 Task: Add a signature George Carter containing With heartfelt thanks and best wishes, George Carter to email address softage.2@softage.net and add a label Makeup
Action: Mouse moved to (972, 73)
Screenshot: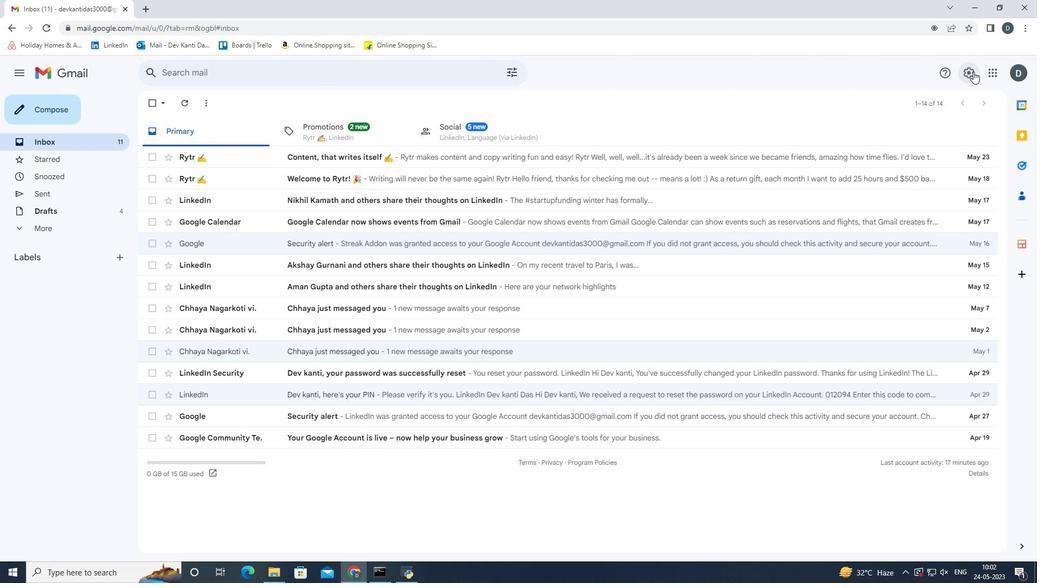 
Action: Mouse pressed left at (972, 73)
Screenshot: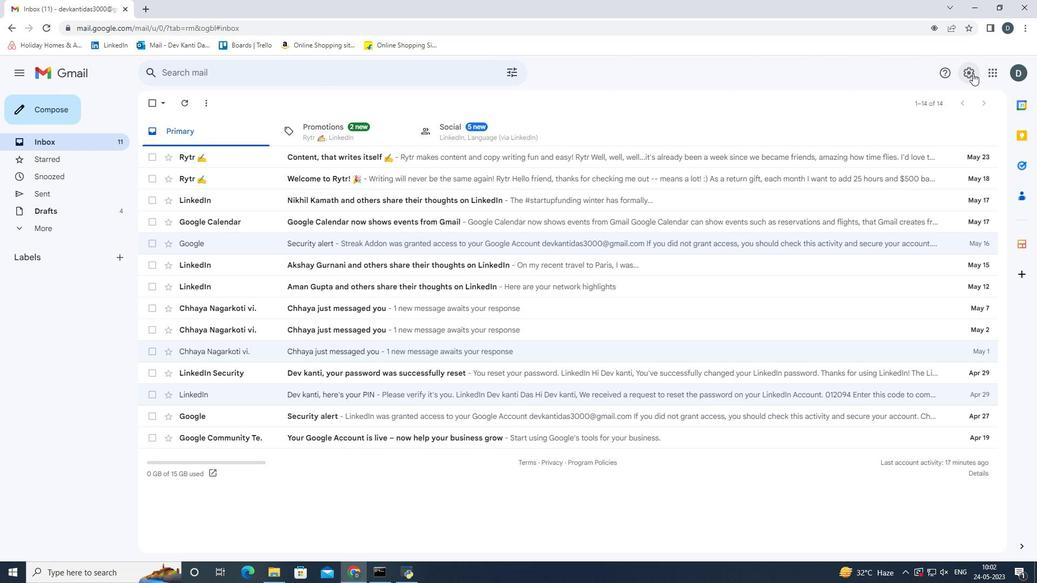 
Action: Mouse moved to (939, 131)
Screenshot: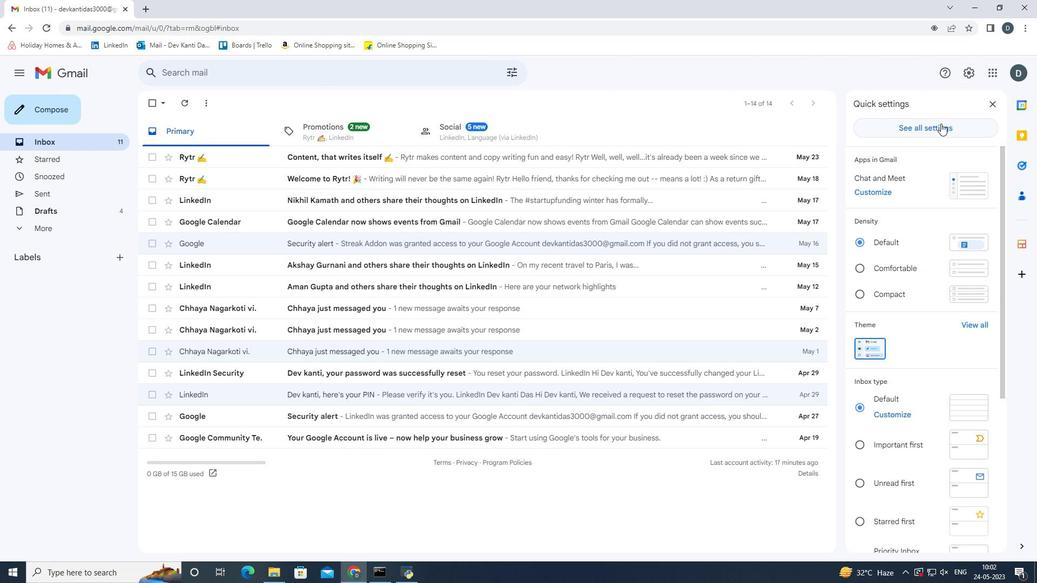 
Action: Mouse pressed left at (939, 131)
Screenshot: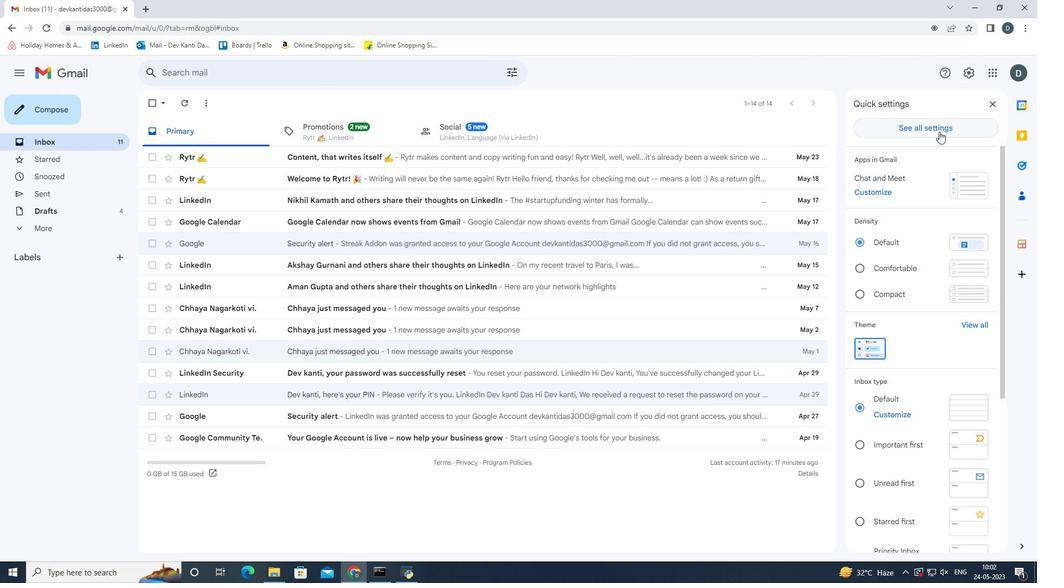 
Action: Mouse moved to (537, 419)
Screenshot: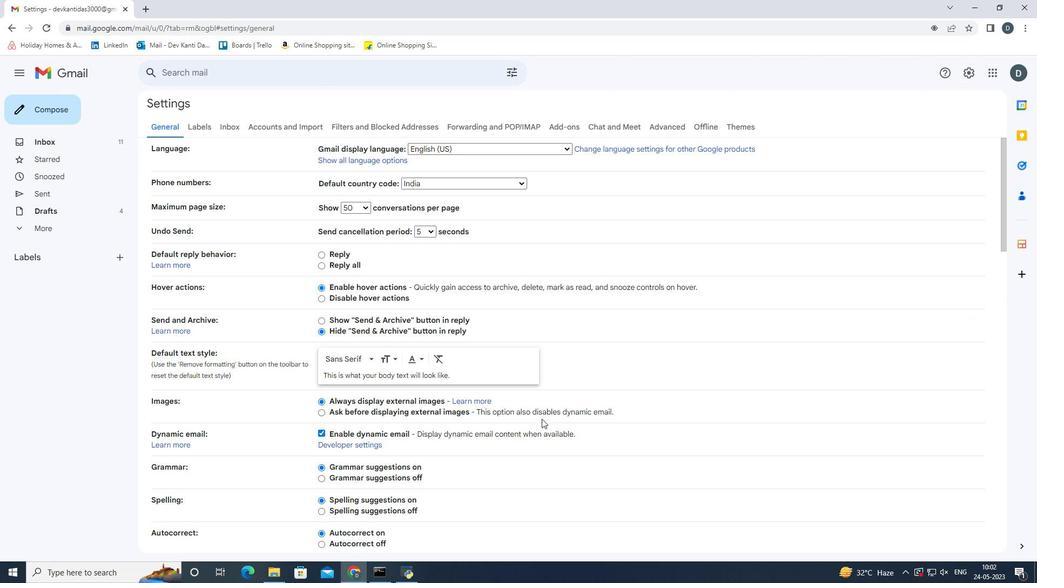 
Action: Mouse scrolled (537, 419) with delta (0, 0)
Screenshot: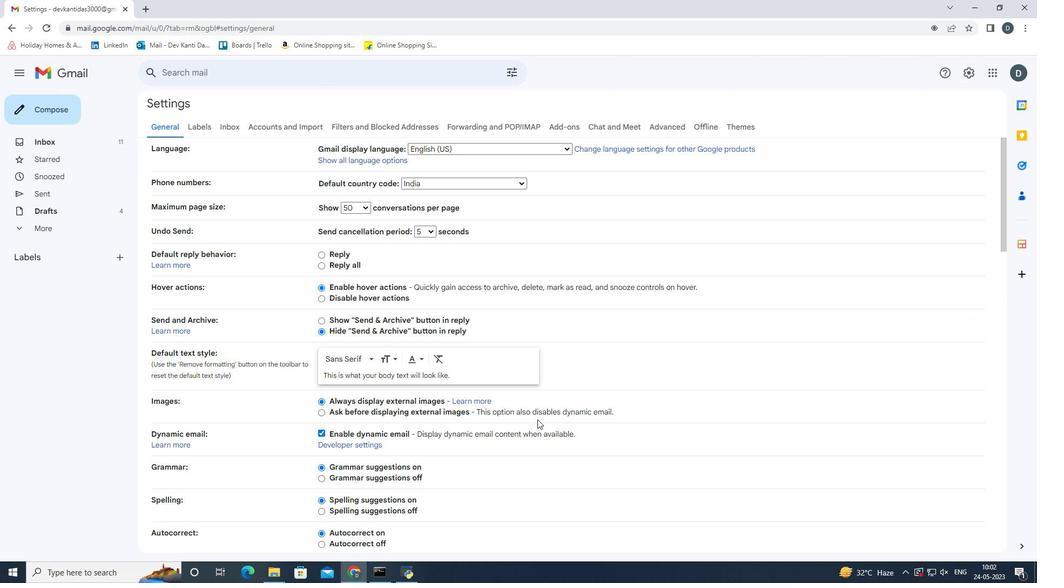 
Action: Mouse scrolled (537, 419) with delta (0, 0)
Screenshot: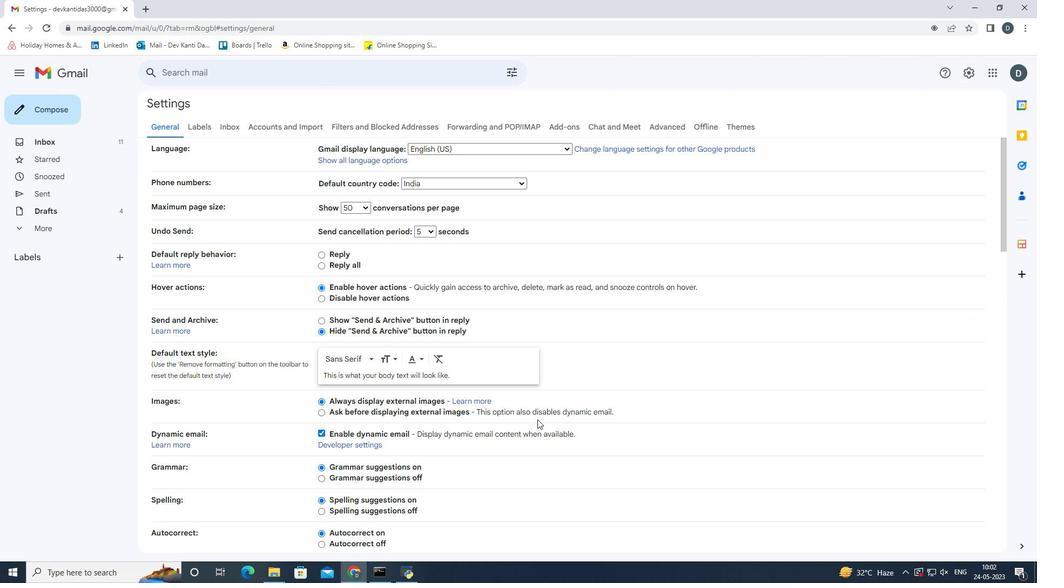 
Action: Mouse scrolled (537, 419) with delta (0, 0)
Screenshot: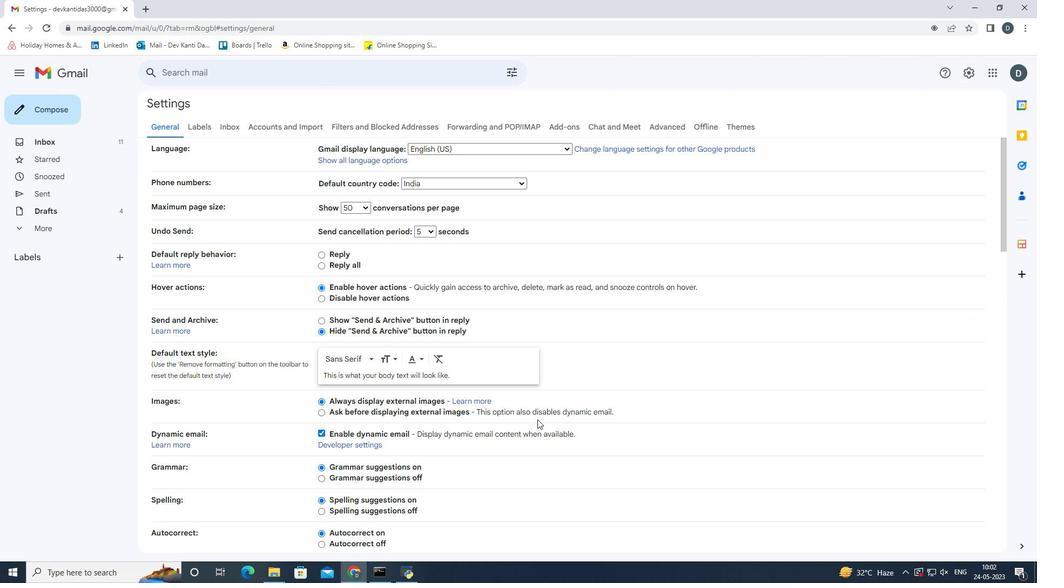 
Action: Mouse scrolled (537, 419) with delta (0, 0)
Screenshot: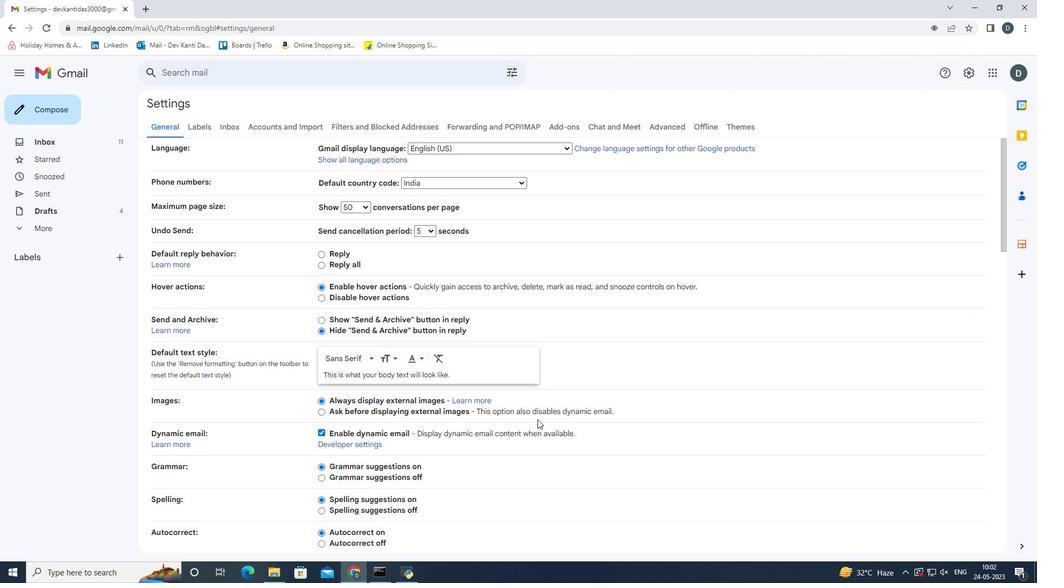 
Action: Mouse scrolled (537, 419) with delta (0, 0)
Screenshot: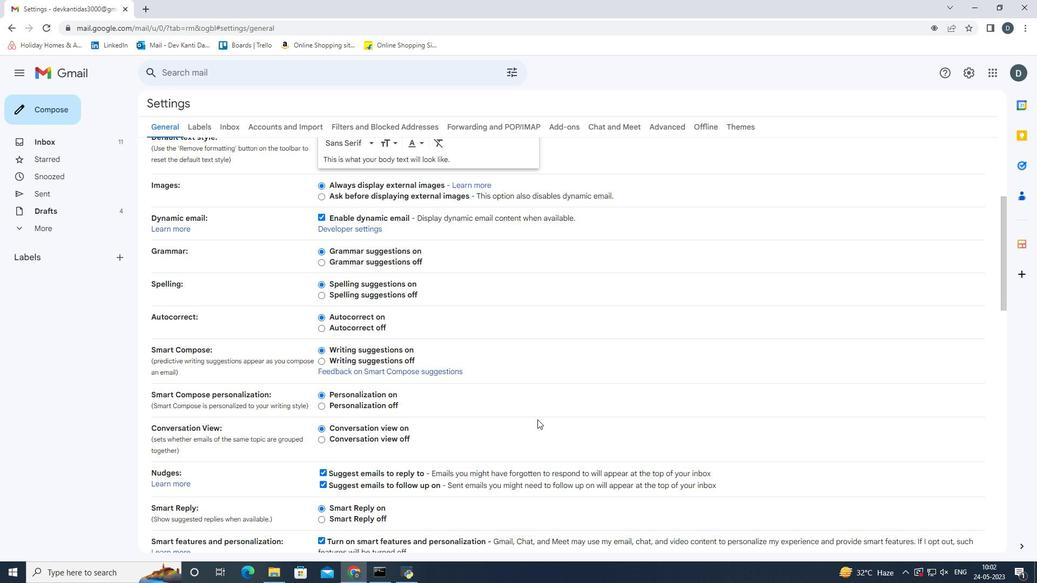 
Action: Mouse scrolled (537, 419) with delta (0, 0)
Screenshot: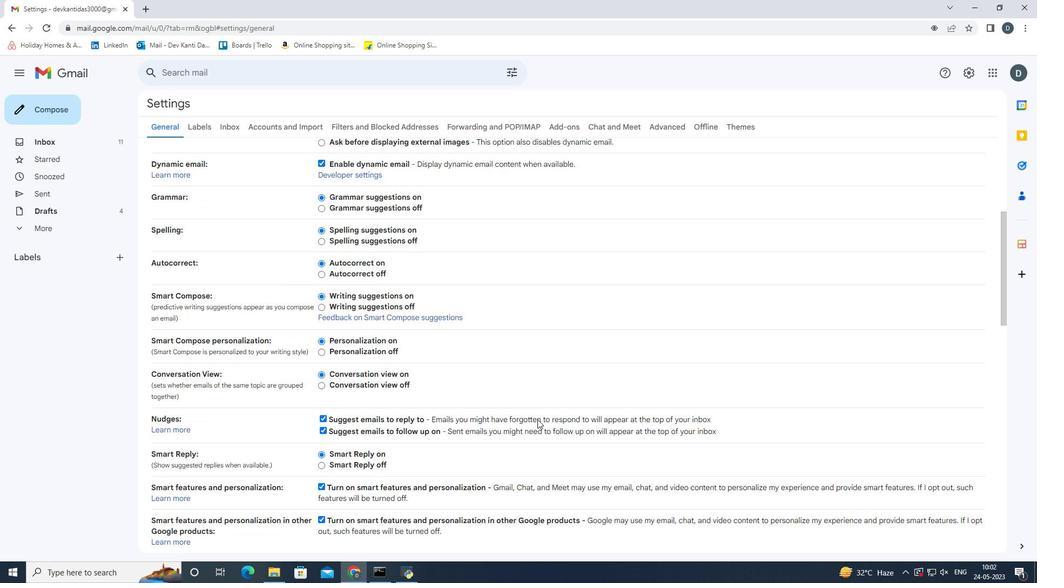 
Action: Mouse scrolled (537, 419) with delta (0, 0)
Screenshot: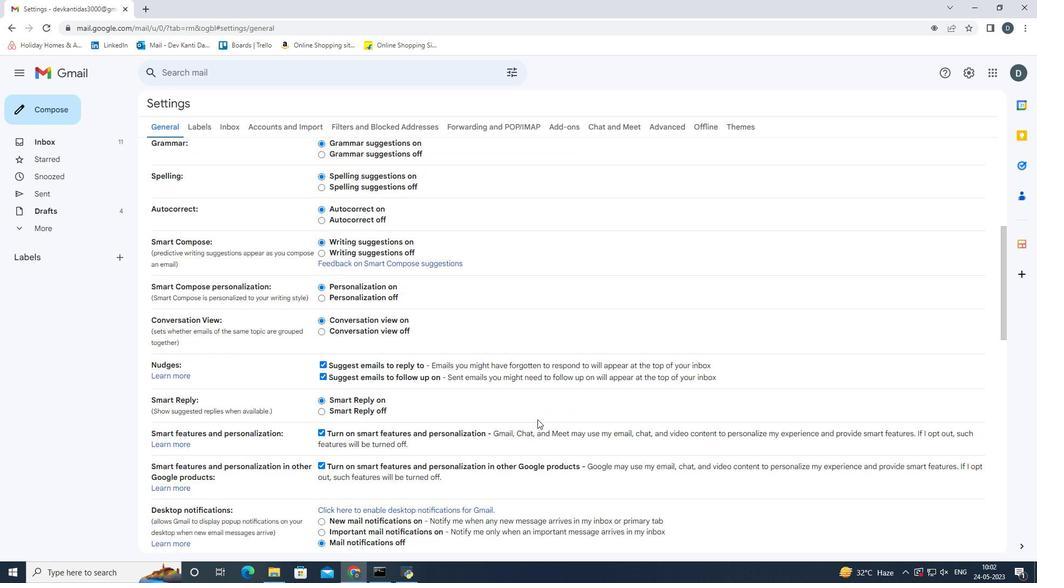 
Action: Mouse scrolled (537, 419) with delta (0, 0)
Screenshot: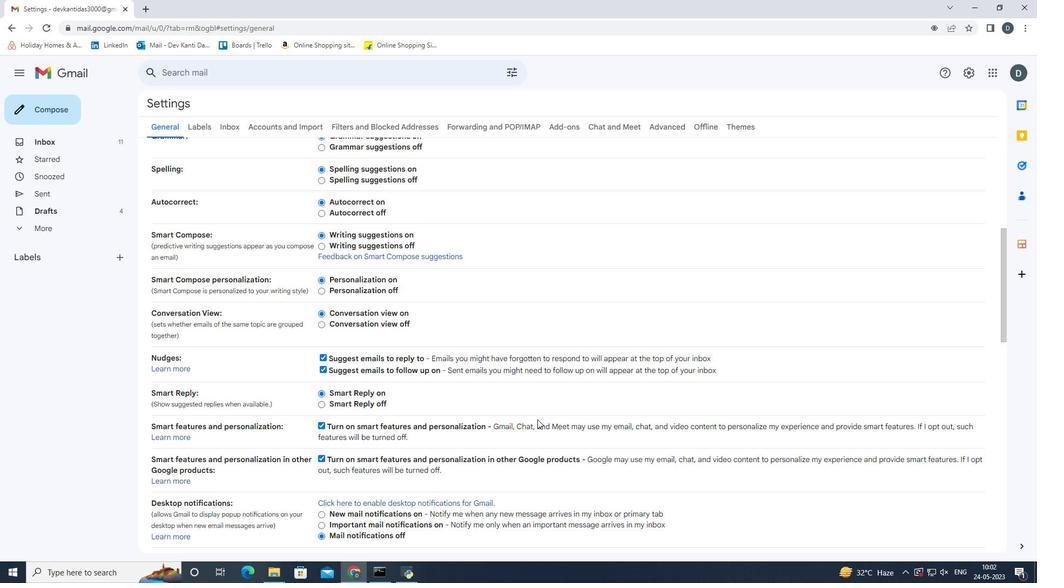 
Action: Mouse scrolled (537, 419) with delta (0, 0)
Screenshot: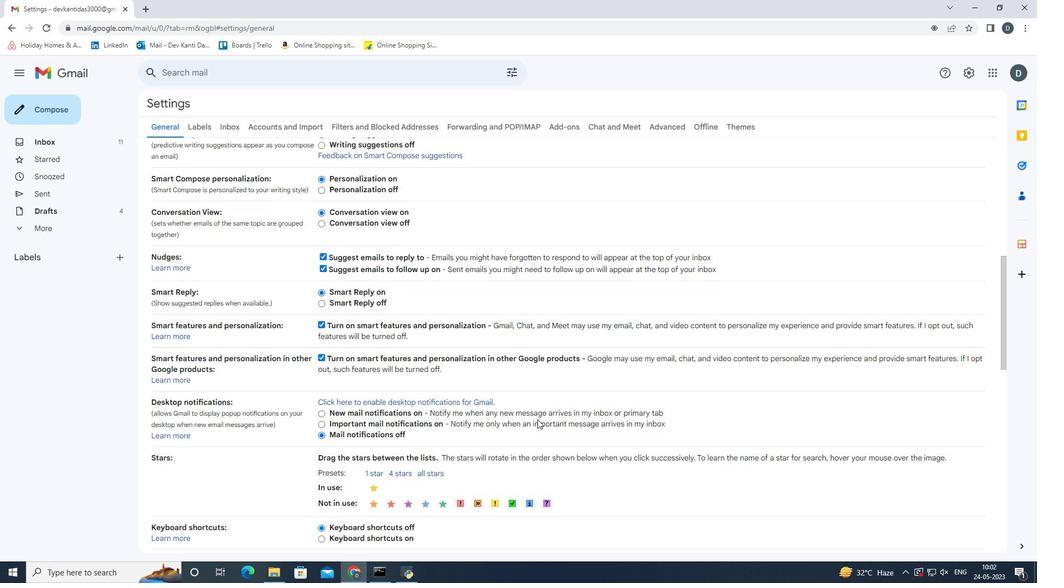 
Action: Mouse scrolled (537, 419) with delta (0, 0)
Screenshot: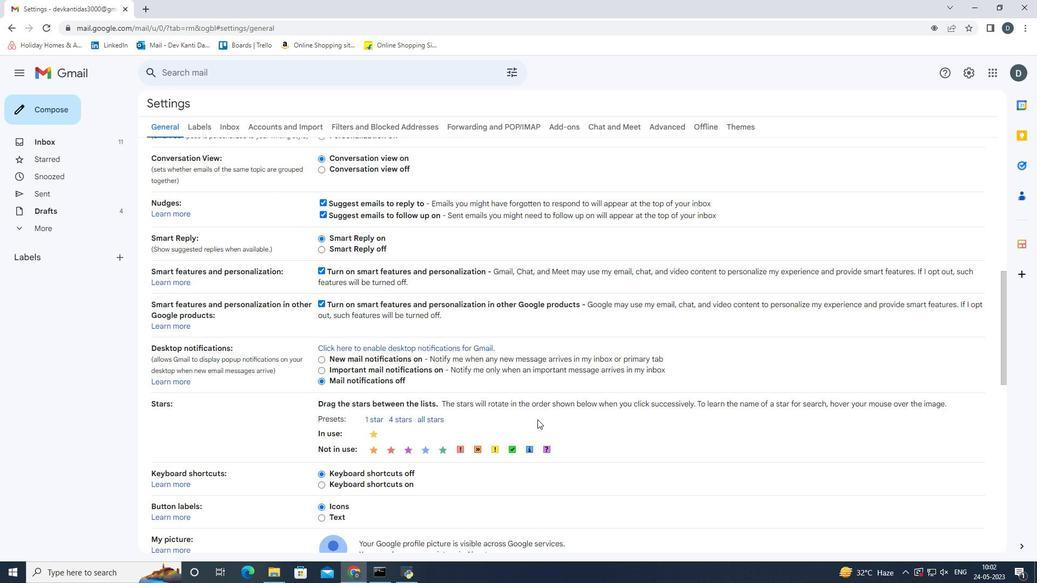 
Action: Mouse scrolled (537, 419) with delta (0, 0)
Screenshot: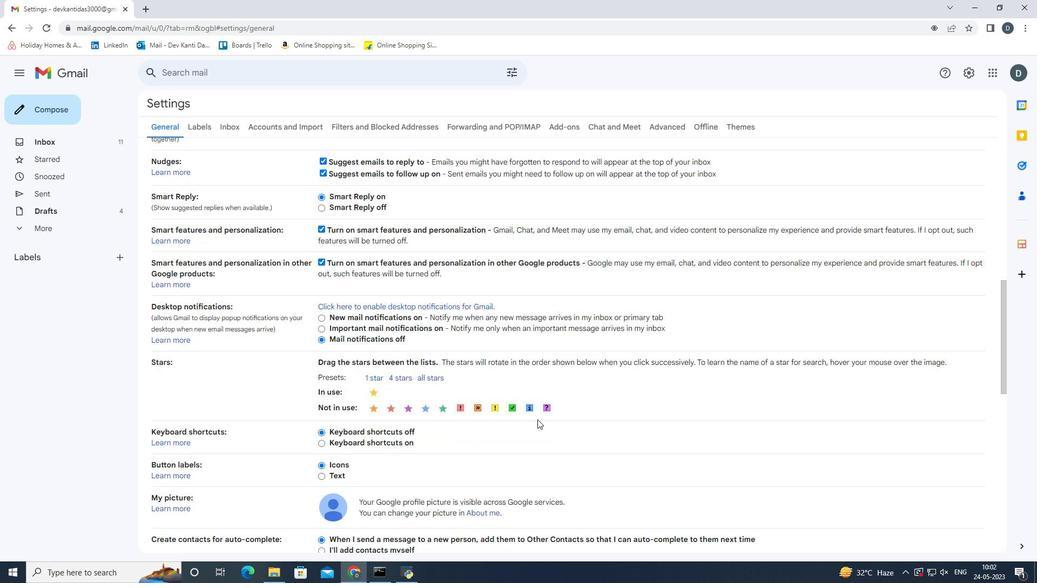 
Action: Mouse scrolled (537, 419) with delta (0, 0)
Screenshot: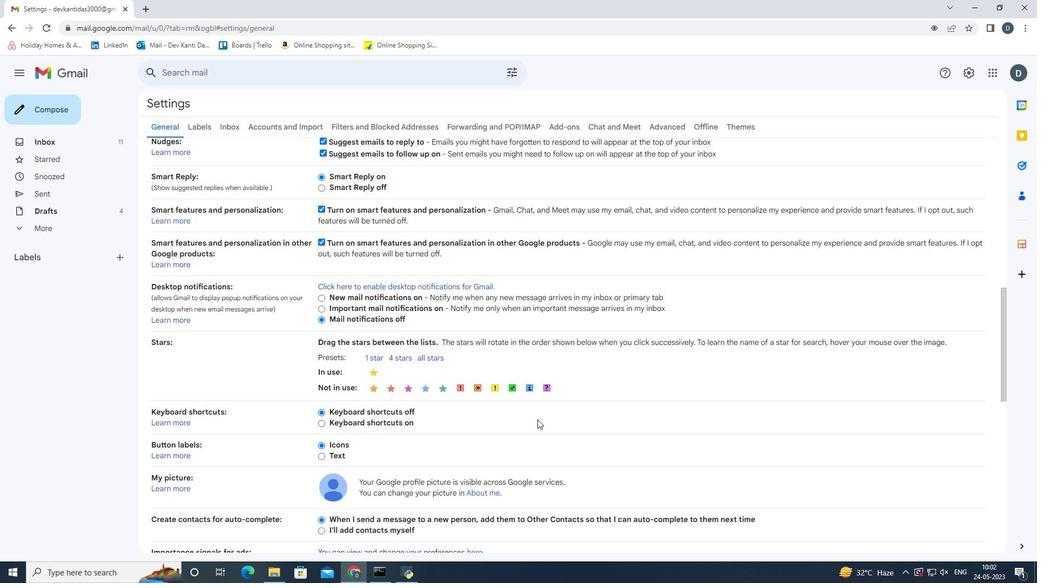 
Action: Mouse scrolled (537, 419) with delta (0, 0)
Screenshot: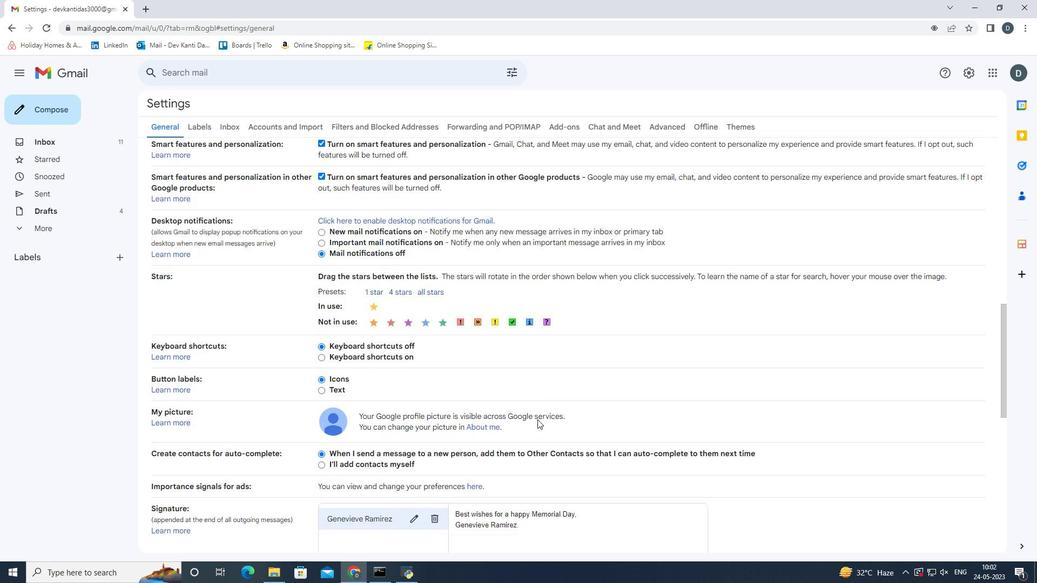 
Action: Mouse scrolled (537, 419) with delta (0, 0)
Screenshot: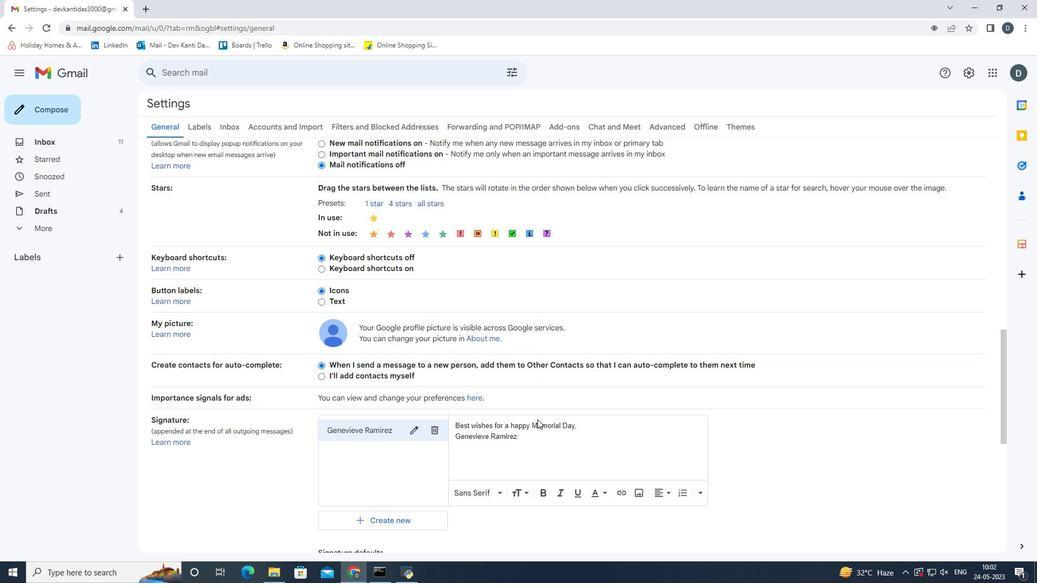 
Action: Mouse moved to (438, 376)
Screenshot: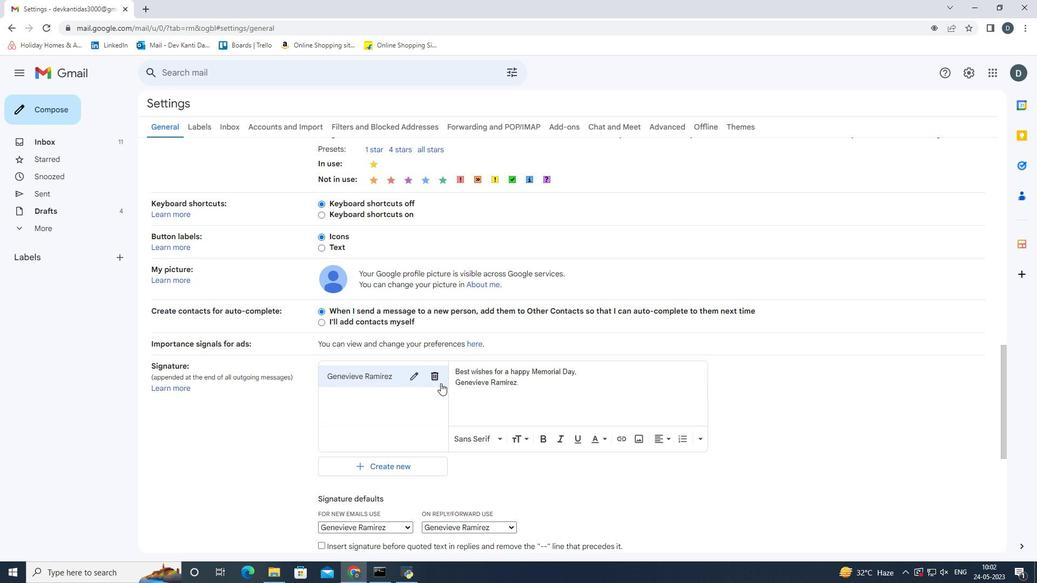 
Action: Mouse pressed left at (438, 376)
Screenshot: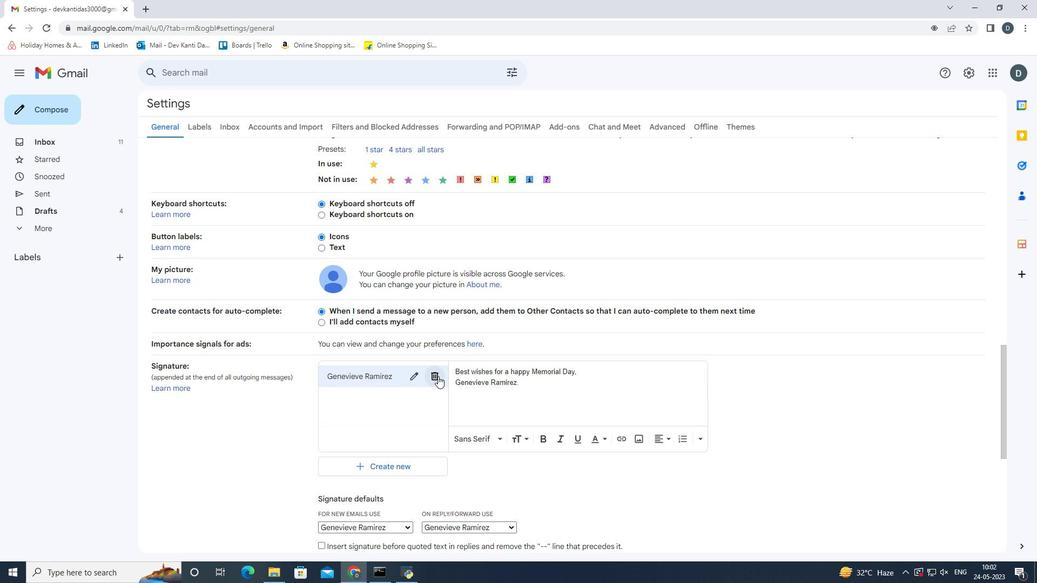 
Action: Mouse moved to (629, 332)
Screenshot: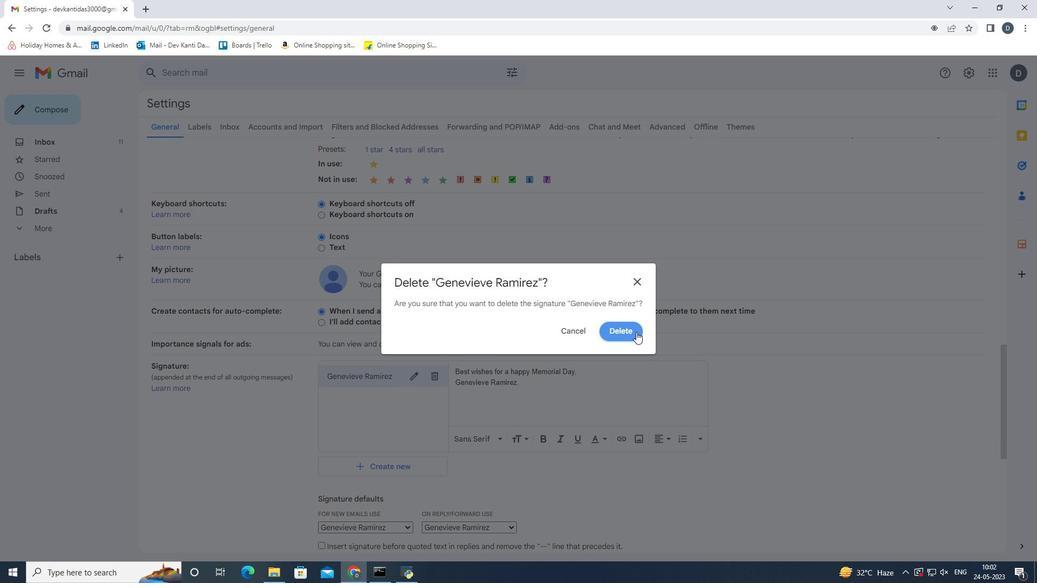 
Action: Mouse pressed left at (629, 332)
Screenshot: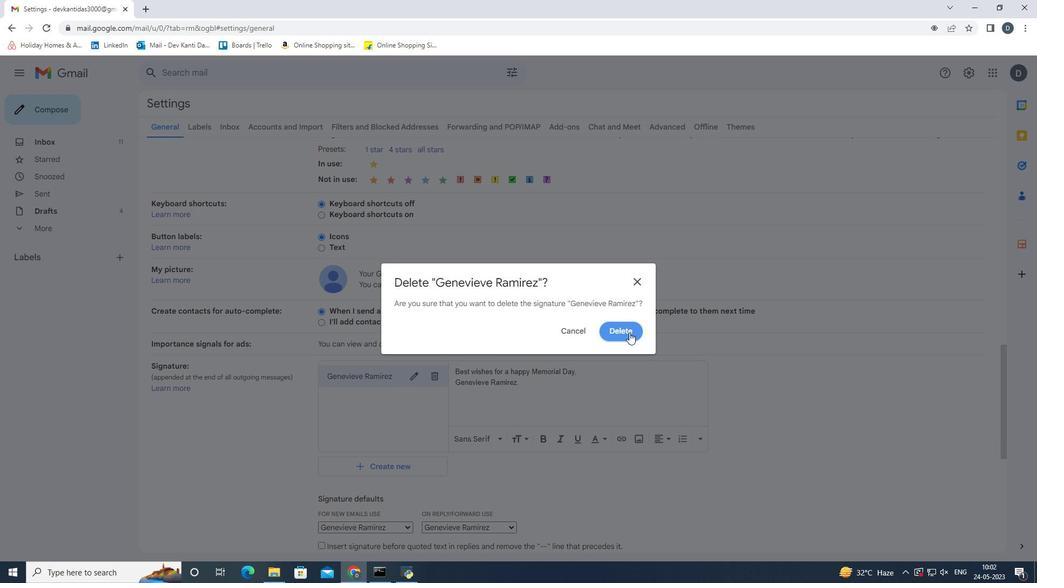 
Action: Mouse moved to (360, 379)
Screenshot: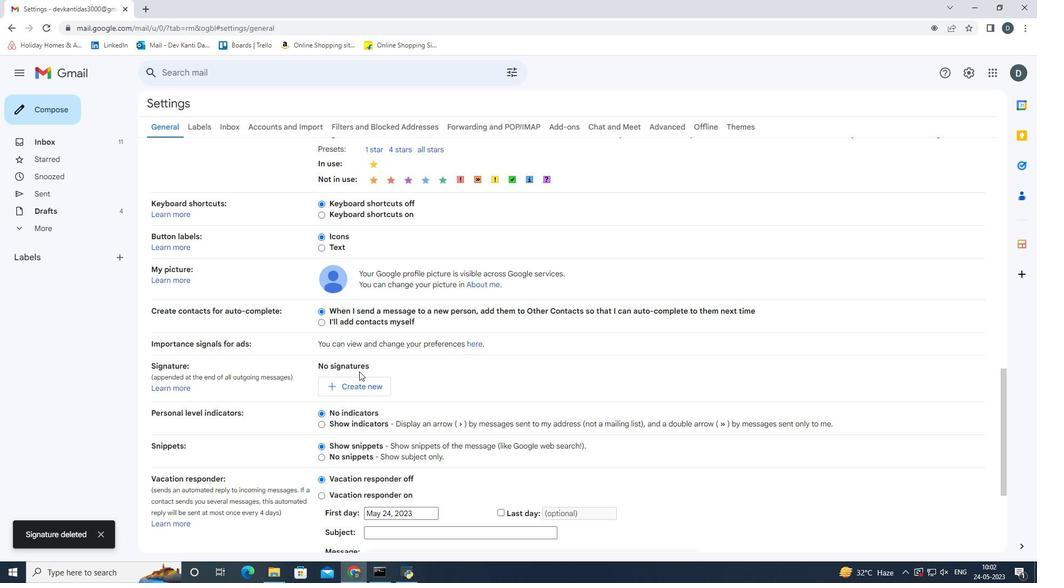 
Action: Mouse pressed left at (360, 379)
Screenshot: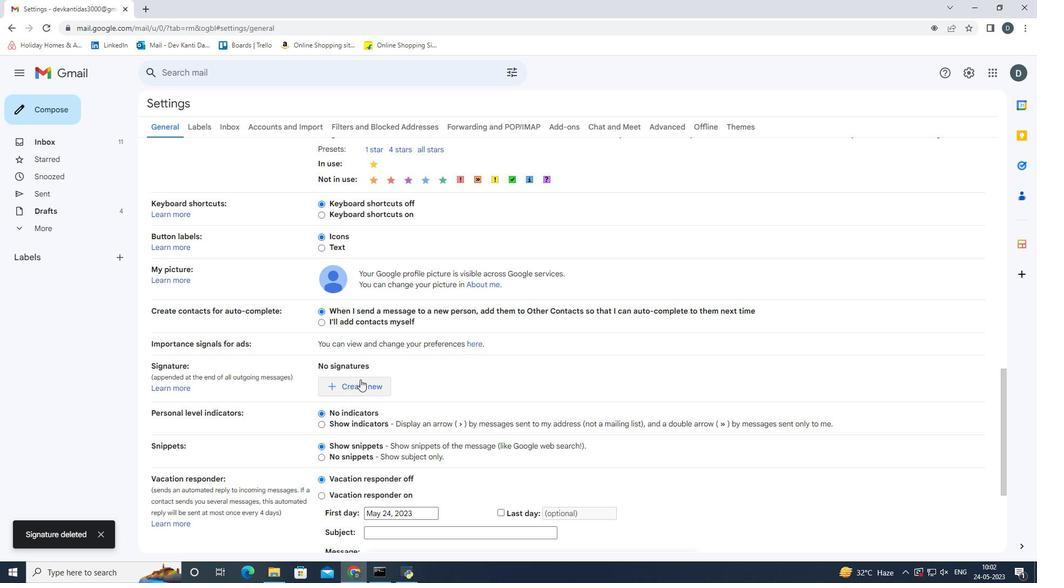 
Action: Mouse moved to (475, 295)
Screenshot: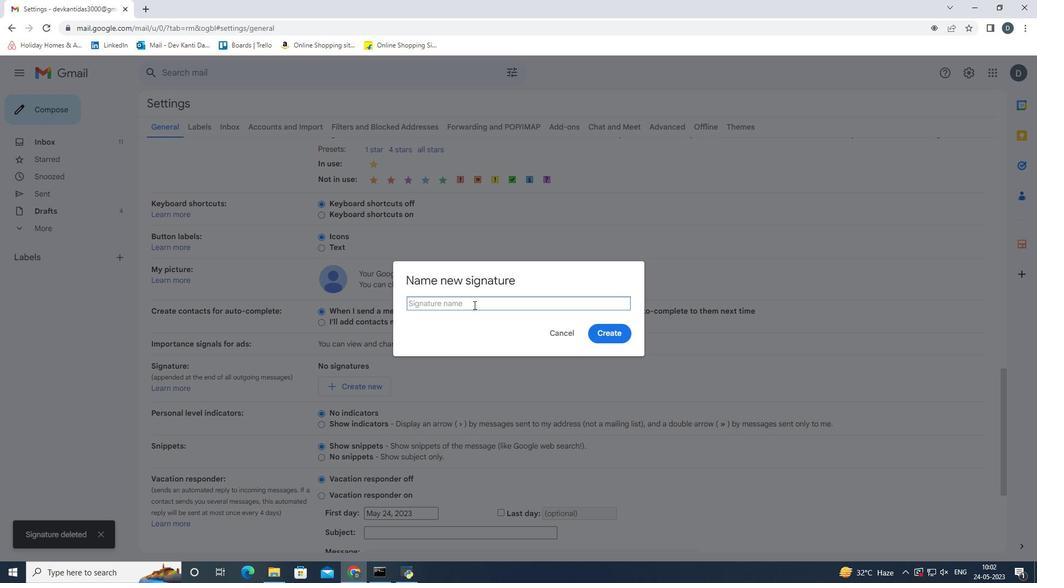 
Action: Key pressed <Key.shift><Key.shift><Key.shift><Key.shift><Key.shift><Key.shift><Key.shift><Key.shift><Key.shift>George<Key.space><Key.shift><Key.shift>Carter<Key.enter>
Screenshot: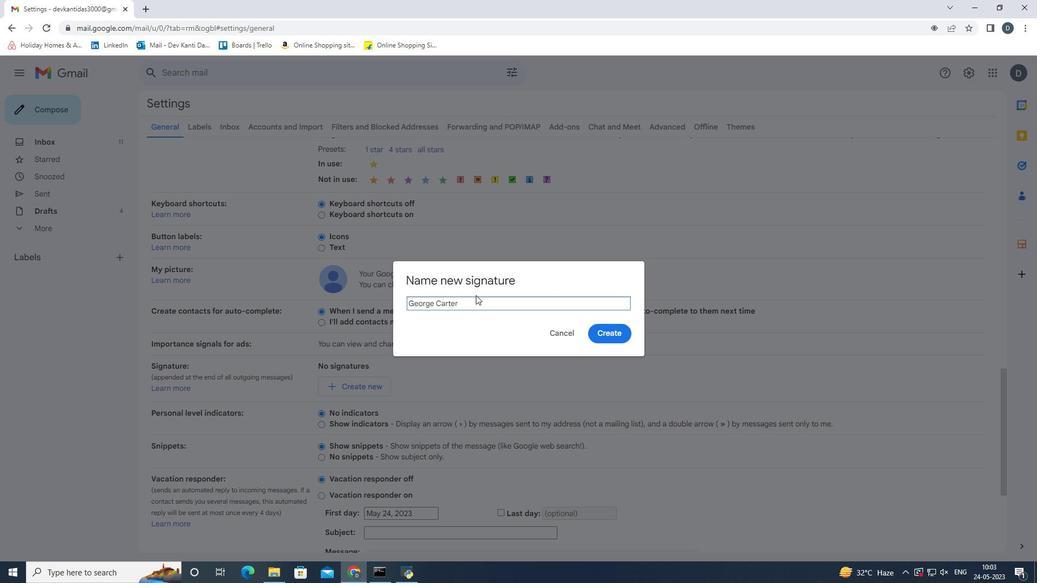 
Action: Mouse moved to (511, 395)
Screenshot: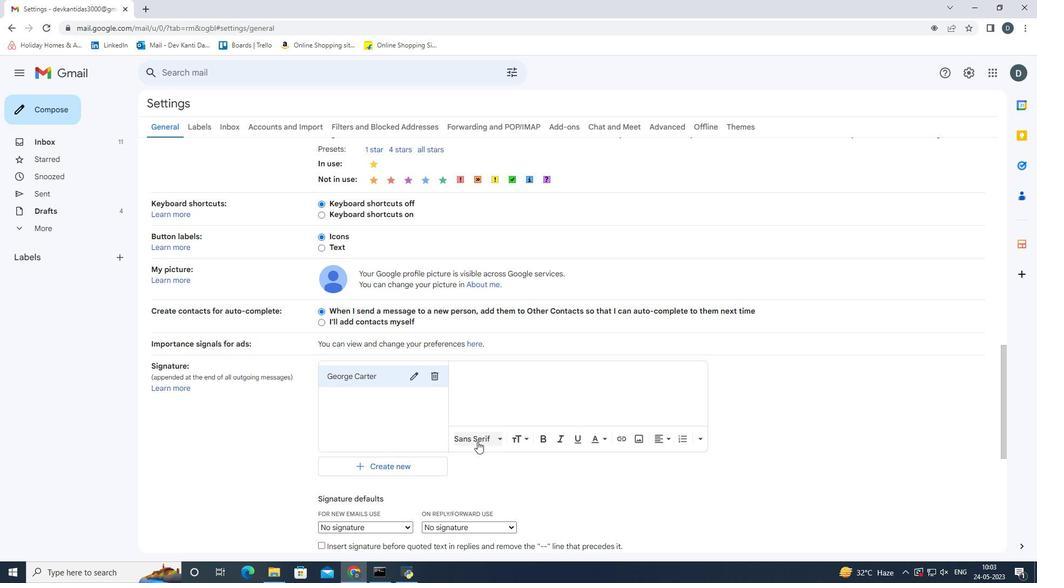 
Action: Mouse pressed left at (511, 395)
Screenshot: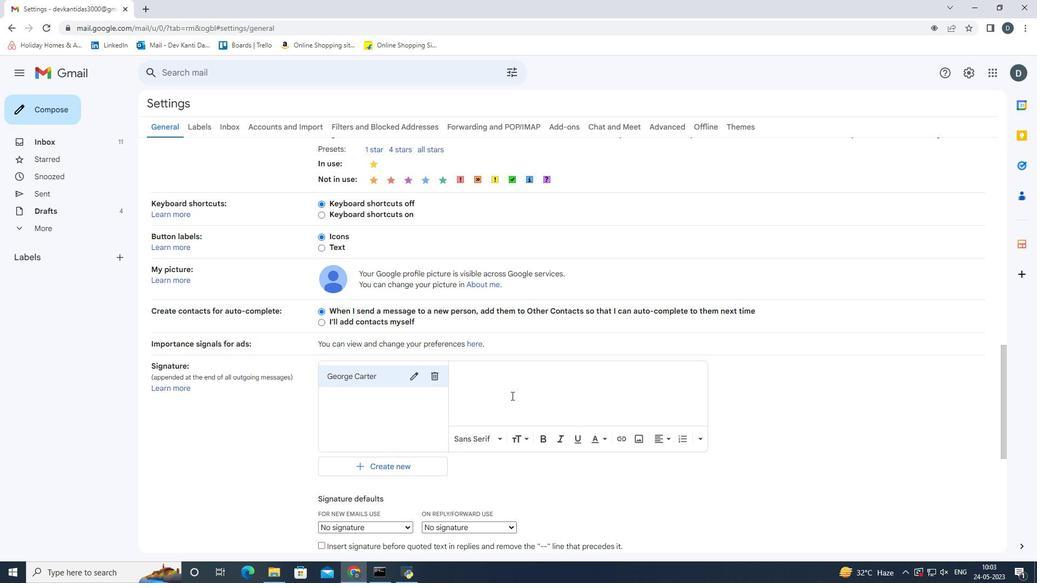 
Action: Key pressed <Key.shift><Key.shift><Key.shift><Key.shift><Key.shift><Key.shift><Key.shift><Key.shift><Key.shift><Key.shift><Key.shift><Key.shift><Key.shift><Key.shift><Key.shift><Key.shift><Key.shift><Key.shift><Key.shift><Key.shift><Key.shift><Key.shift><Key.shift><Key.shift><Key.shift><Key.shift><Key.shift><Key.shift><Key.shift><Key.shift><Key.shift><Key.shift><Key.shift><Key.shift><Key.shift><Key.shift><Key.shift><Key.shift><Key.shift><Key.shift><Key.shift><Key.shift><Key.shift><Key.shift><Key.shift>Heartfelt<Key.space>thanks<Key.space>and<Key.space>best<Key.space>wishes,<Key.enter><Key.shift><Key.shift><Key.shift><Key.shift><Key.shift><Key.shift><Key.shift><Key.shift>George<Key.space><Key.shift><Key.shift>Carter.
Screenshot: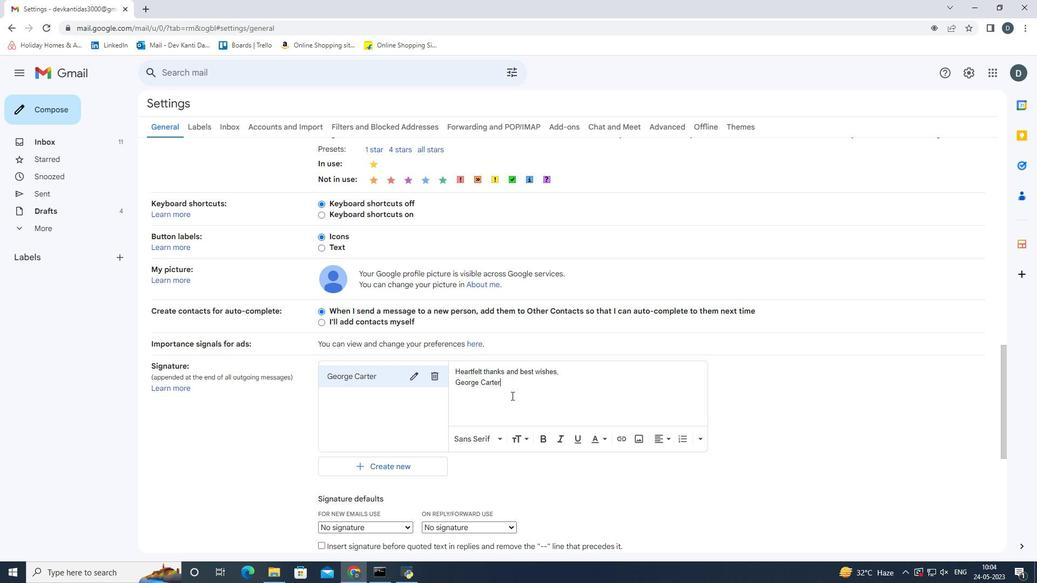 
Action: Mouse moved to (539, 464)
Screenshot: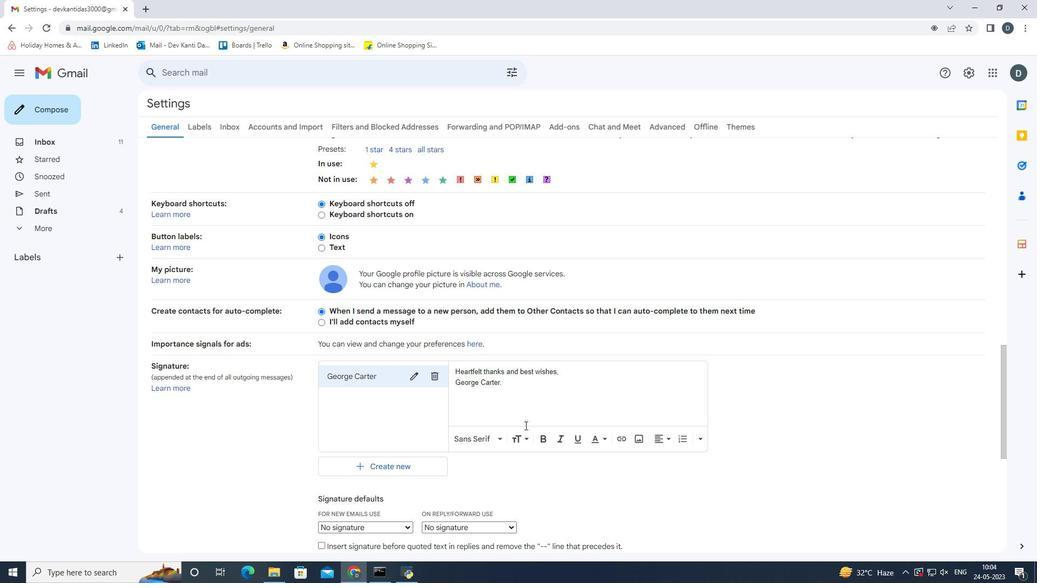 
Action: Mouse pressed left at (539, 464)
Screenshot: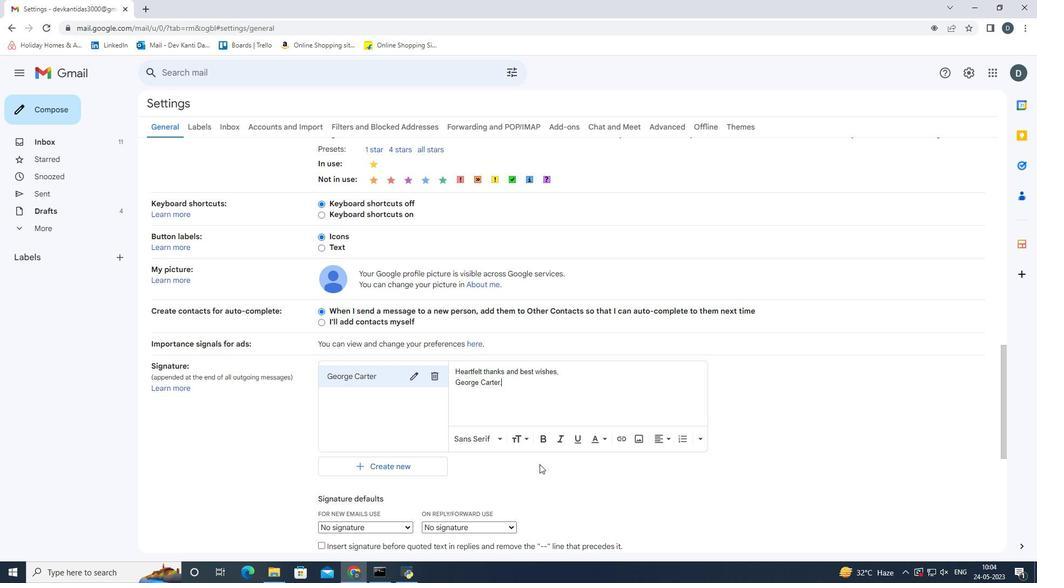 
Action: Mouse moved to (408, 525)
Screenshot: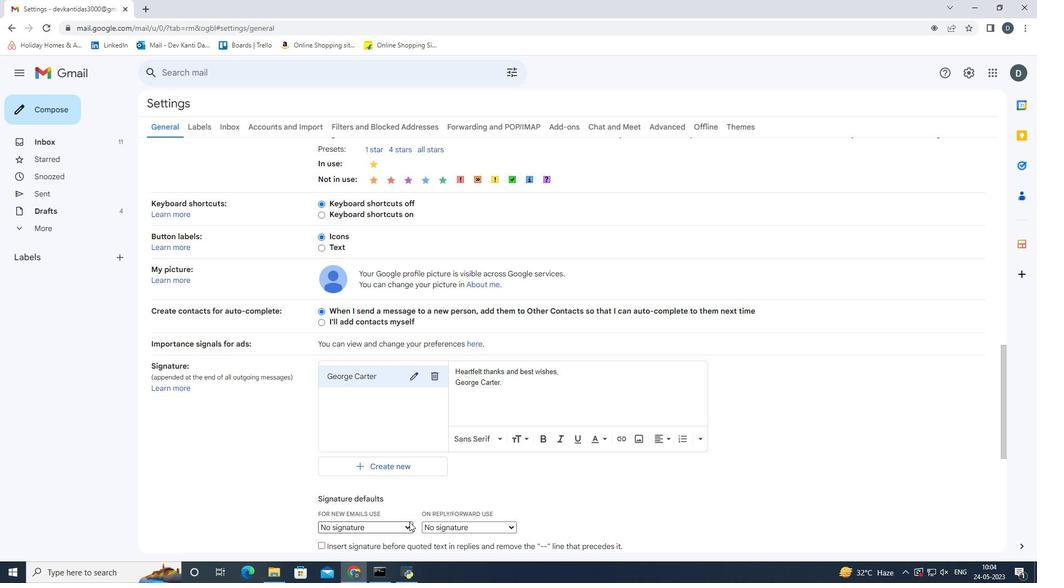 
Action: Mouse pressed left at (408, 525)
Screenshot: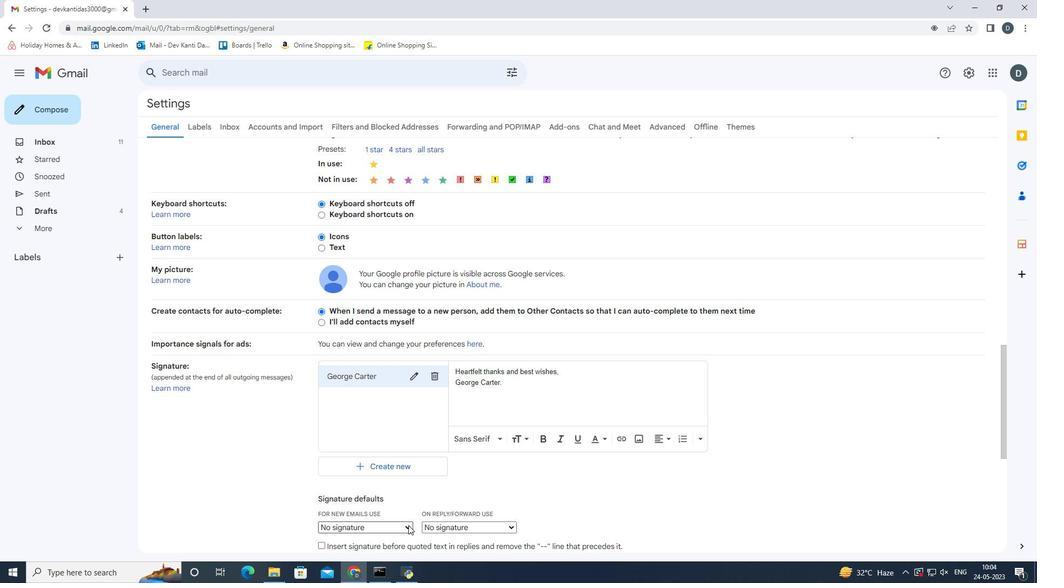 
Action: Mouse moved to (406, 549)
Screenshot: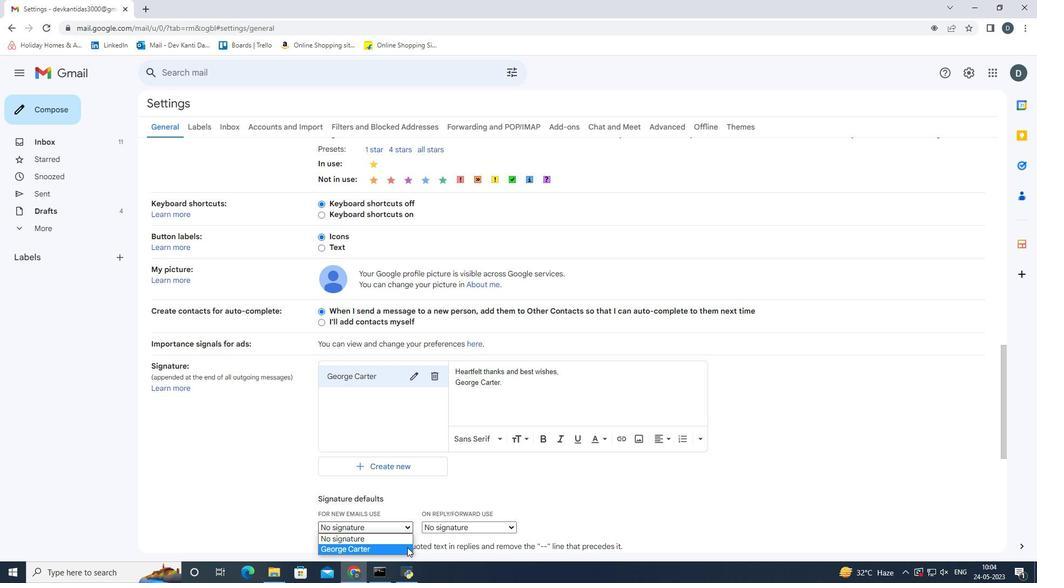 
Action: Mouse pressed left at (406, 549)
Screenshot: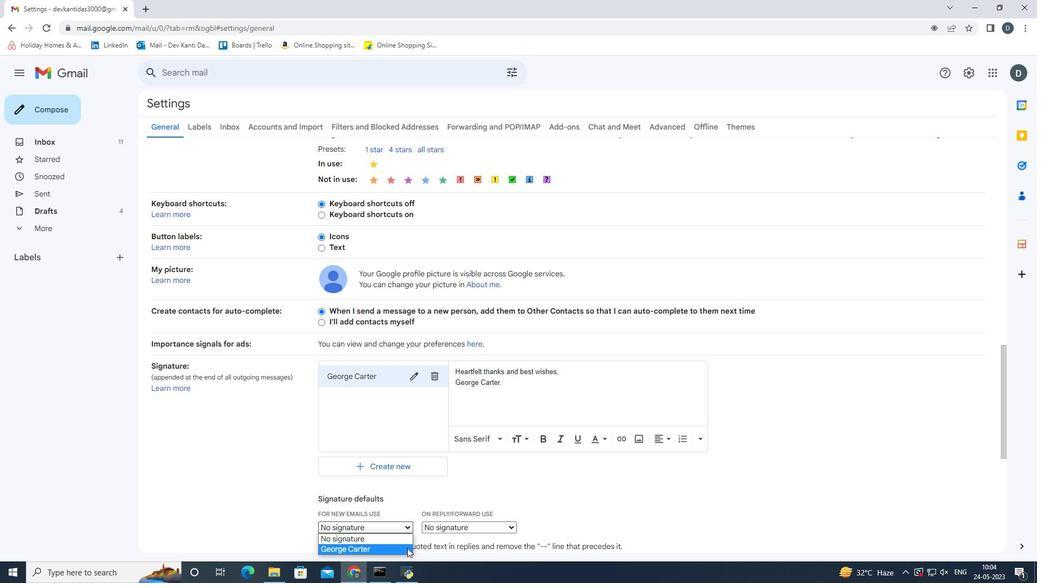 
Action: Mouse moved to (445, 525)
Screenshot: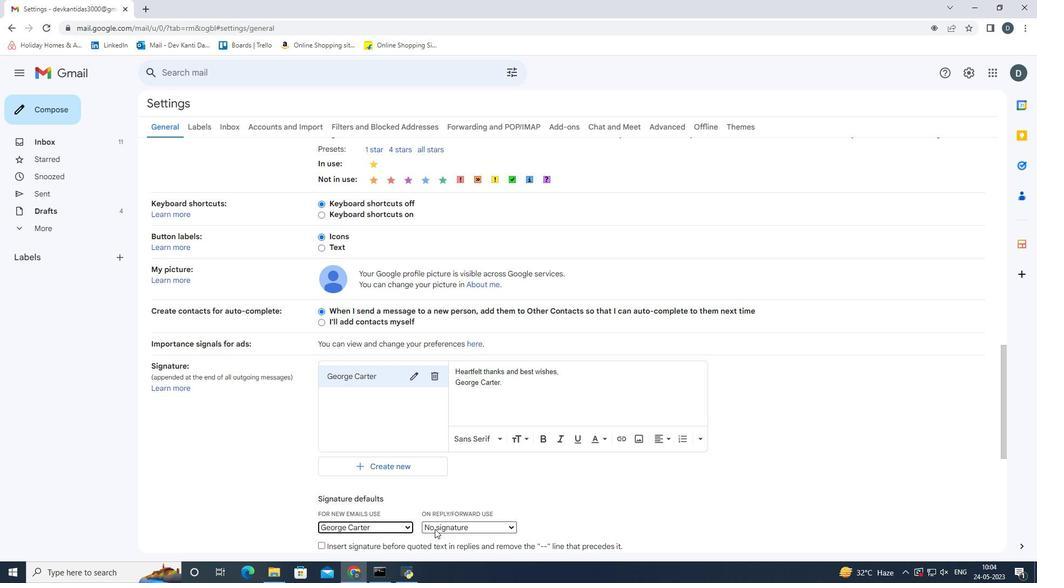 
Action: Mouse pressed left at (445, 525)
Screenshot: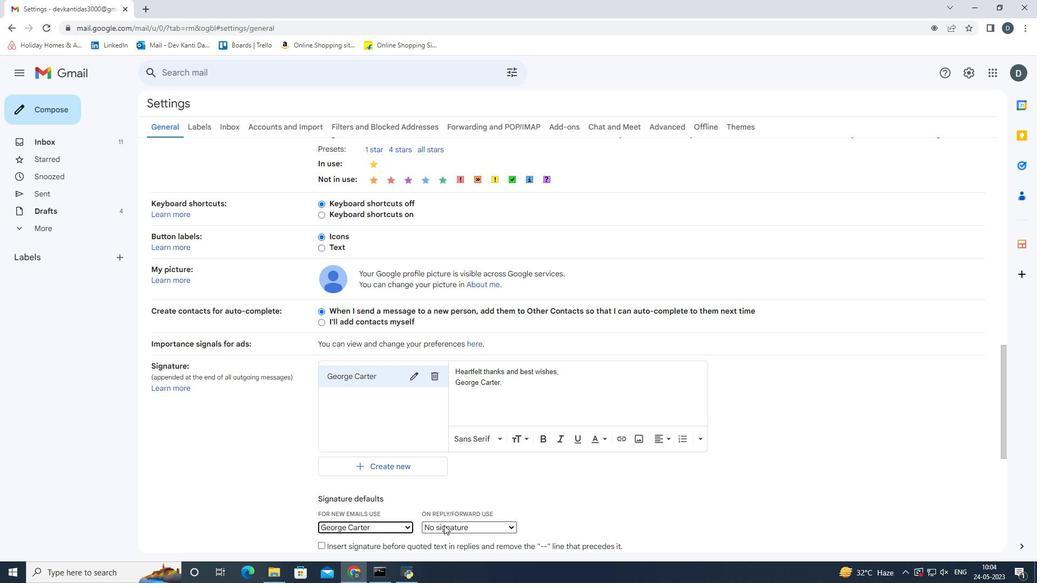 
Action: Mouse moved to (442, 547)
Screenshot: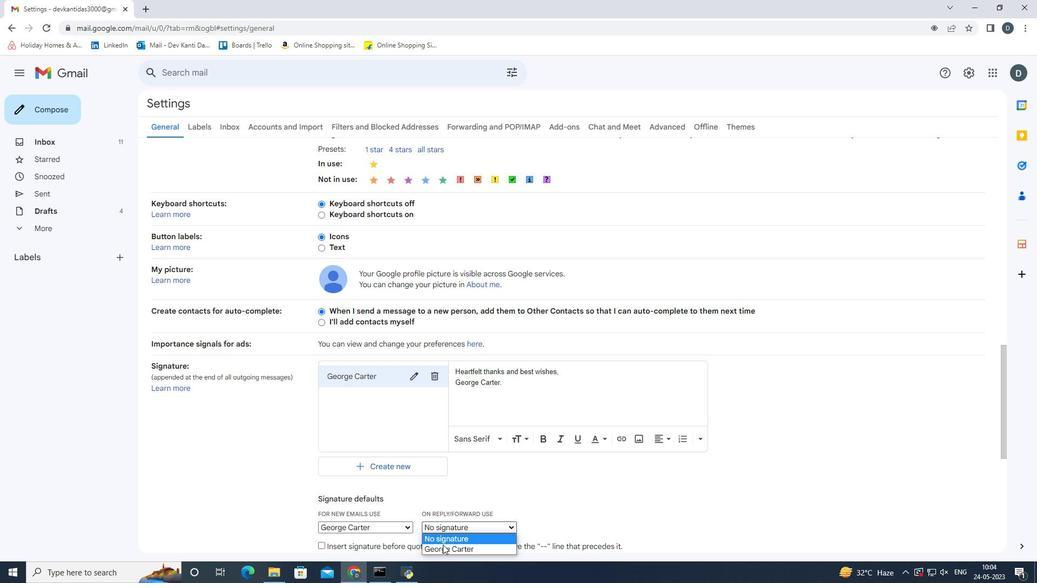
Action: Mouse pressed left at (442, 547)
Screenshot: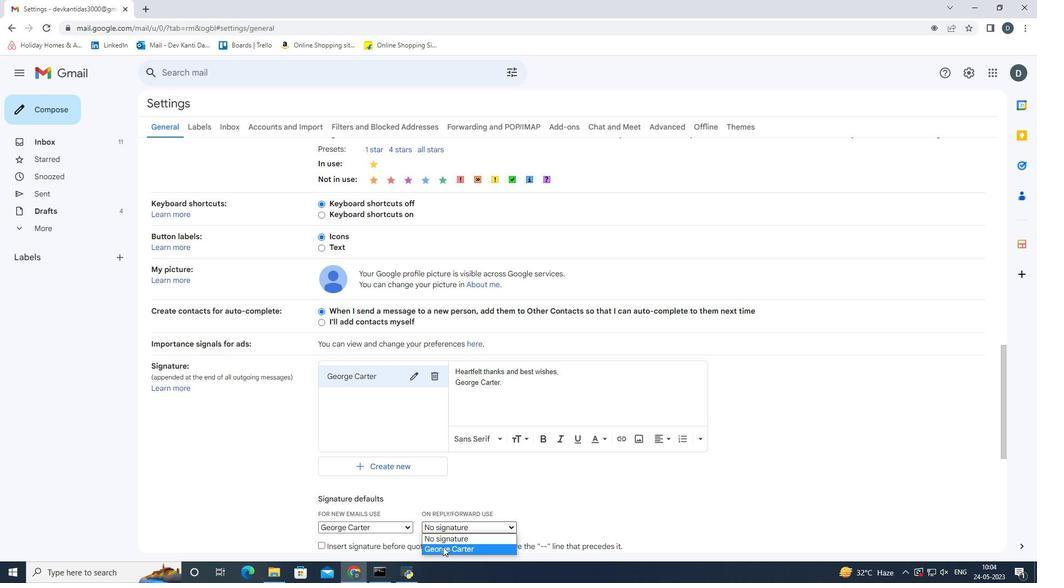
Action: Mouse moved to (552, 507)
Screenshot: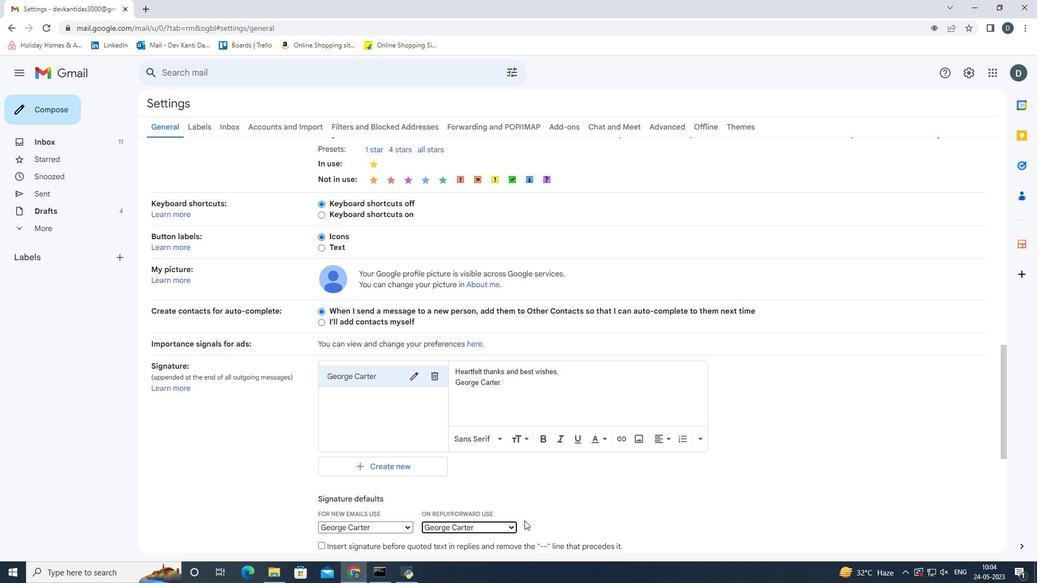 
Action: Mouse pressed left at (552, 507)
Screenshot: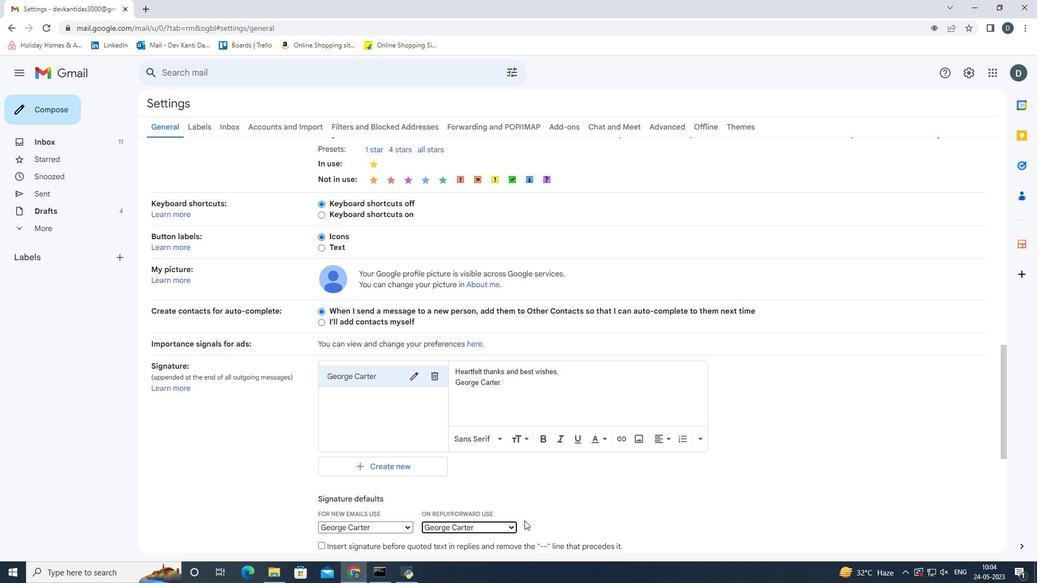 
Action: Mouse moved to (593, 499)
Screenshot: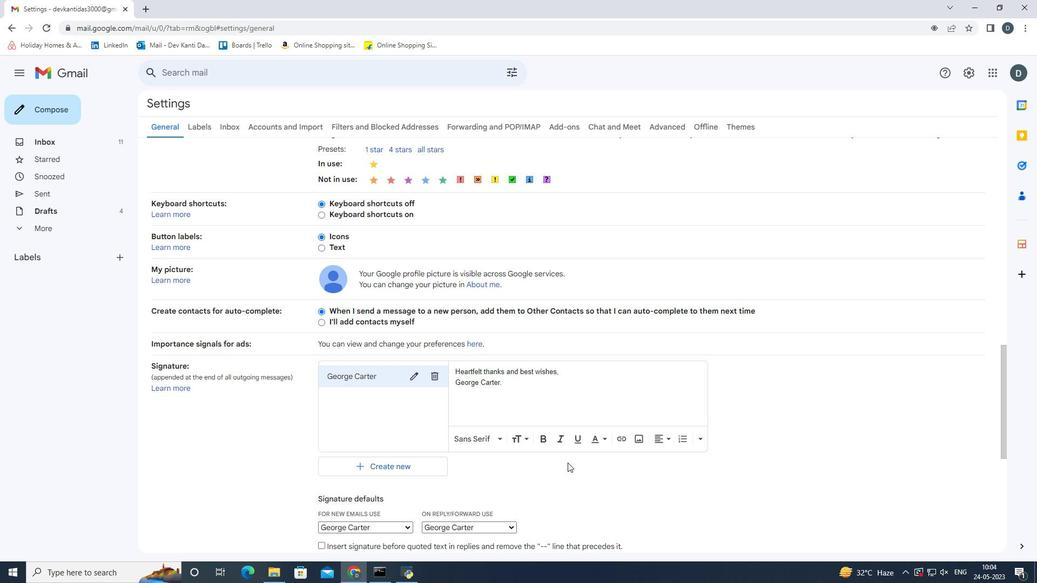 
Action: Mouse scrolled (593, 499) with delta (0, 0)
Screenshot: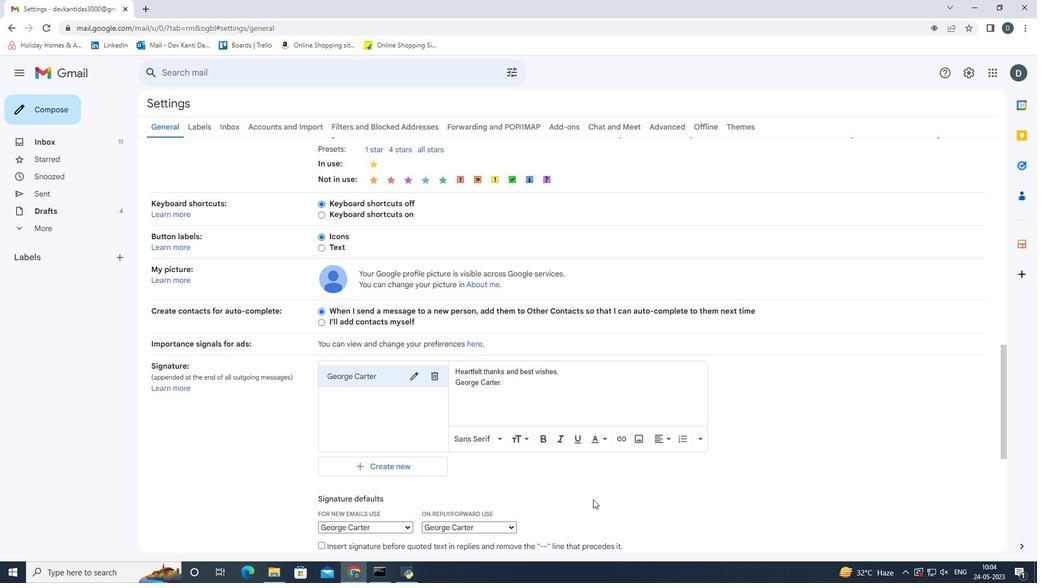 
Action: Mouse scrolled (593, 499) with delta (0, 0)
Screenshot: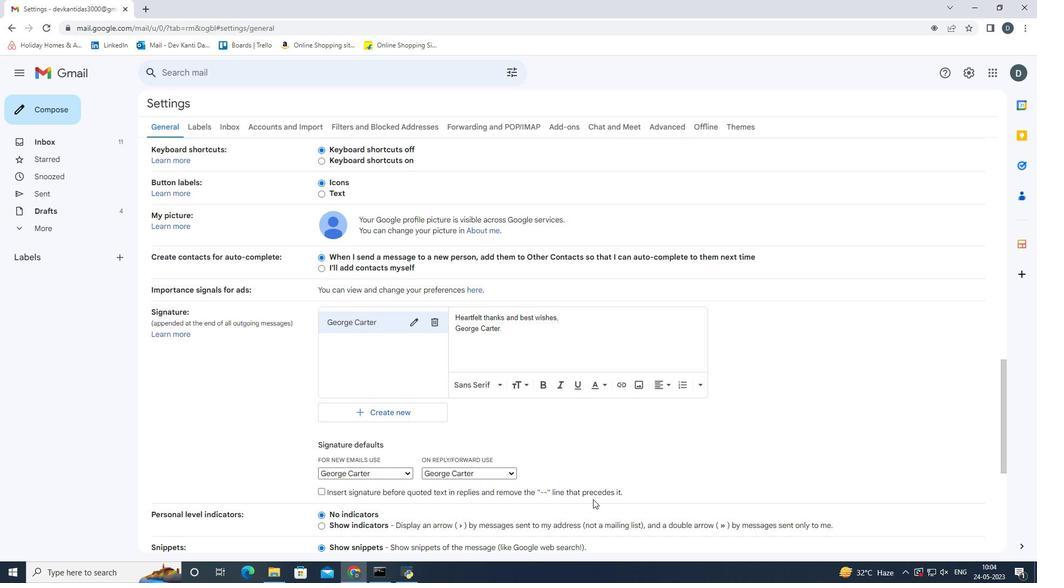 
Action: Mouse scrolled (593, 499) with delta (0, 0)
Screenshot: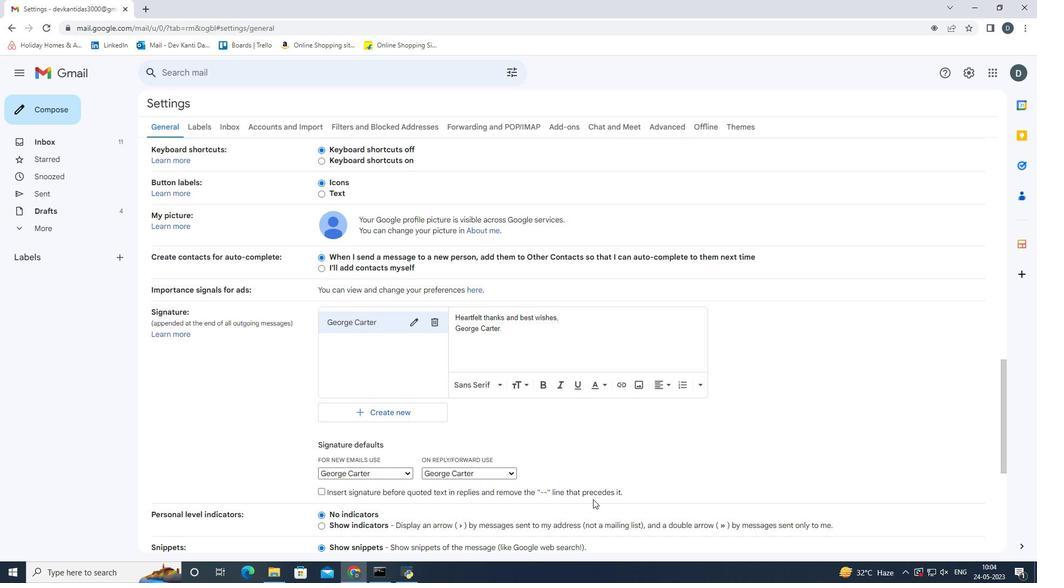 
Action: Mouse scrolled (593, 499) with delta (0, 0)
Screenshot: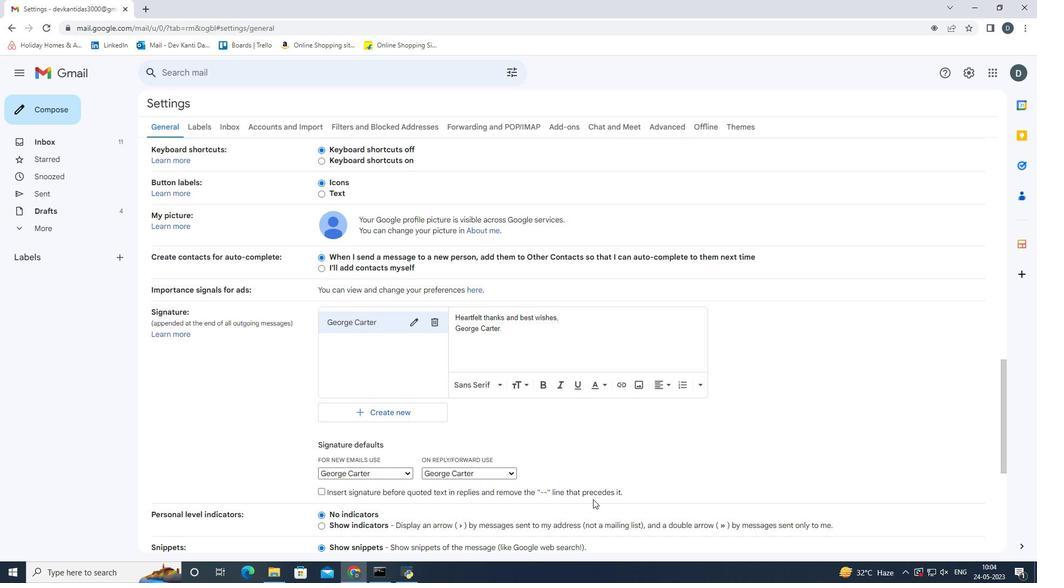 
Action: Mouse scrolled (593, 499) with delta (0, 0)
Screenshot: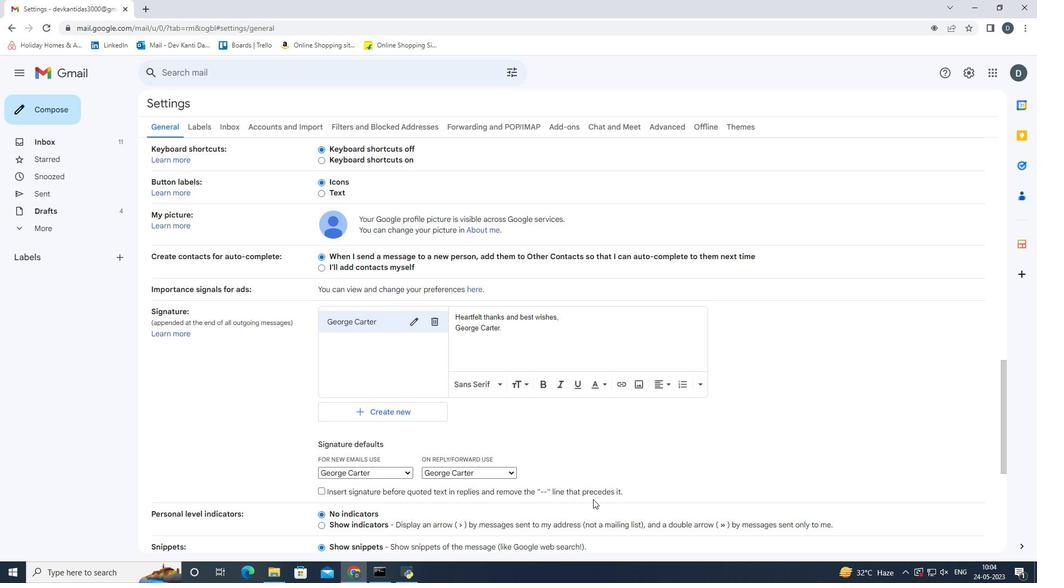 
Action: Mouse scrolled (593, 499) with delta (0, 0)
Screenshot: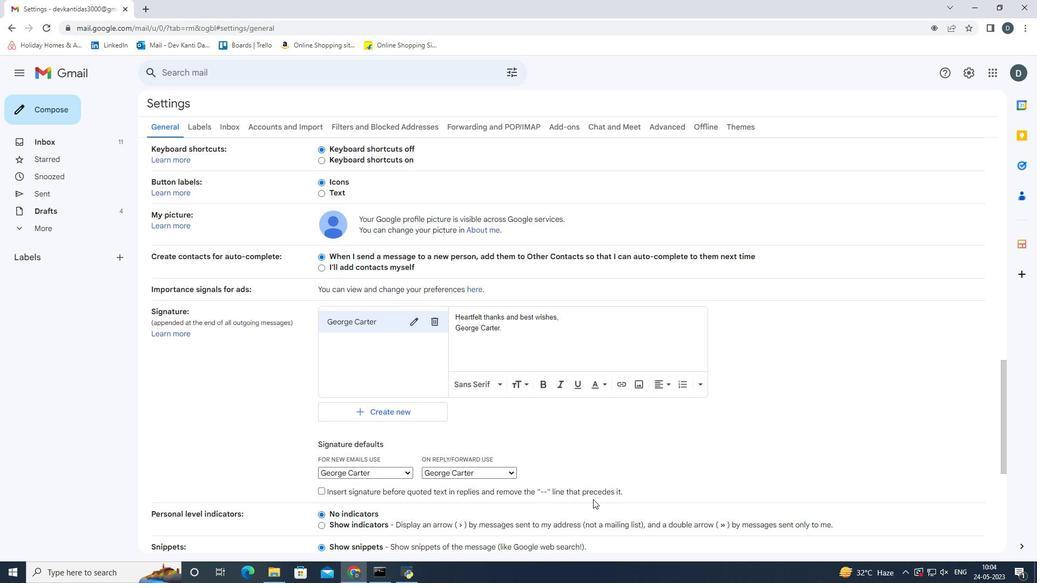 
Action: Mouse scrolled (593, 499) with delta (0, 0)
Screenshot: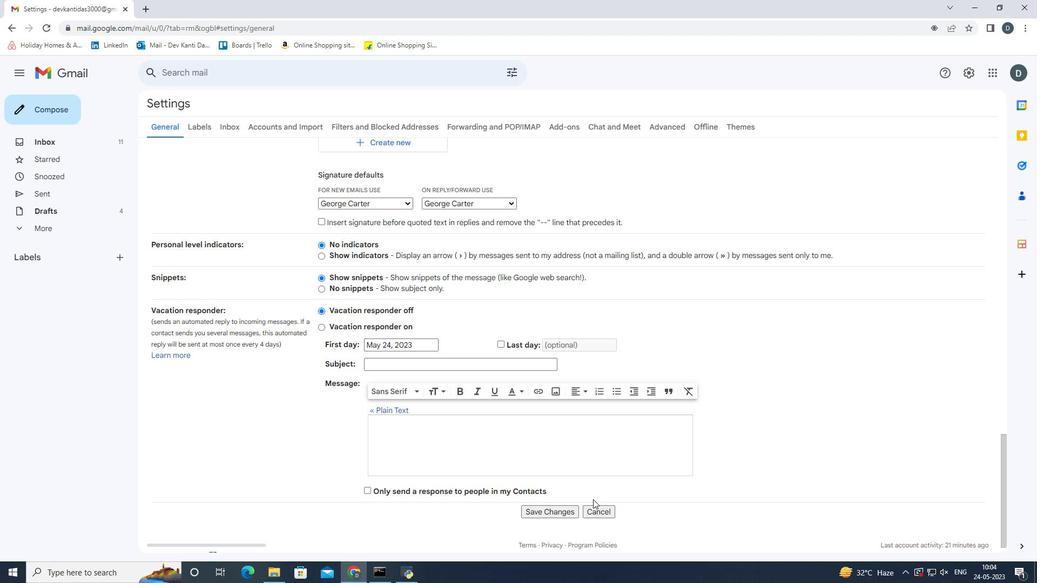 
Action: Mouse scrolled (593, 499) with delta (0, 0)
Screenshot: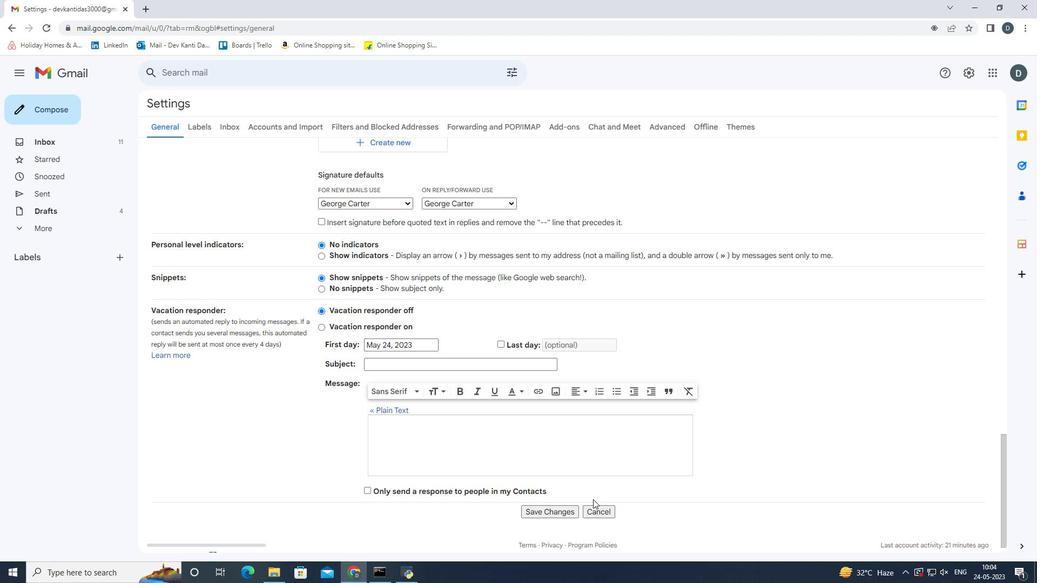 
Action: Mouse scrolled (593, 499) with delta (0, 0)
Screenshot: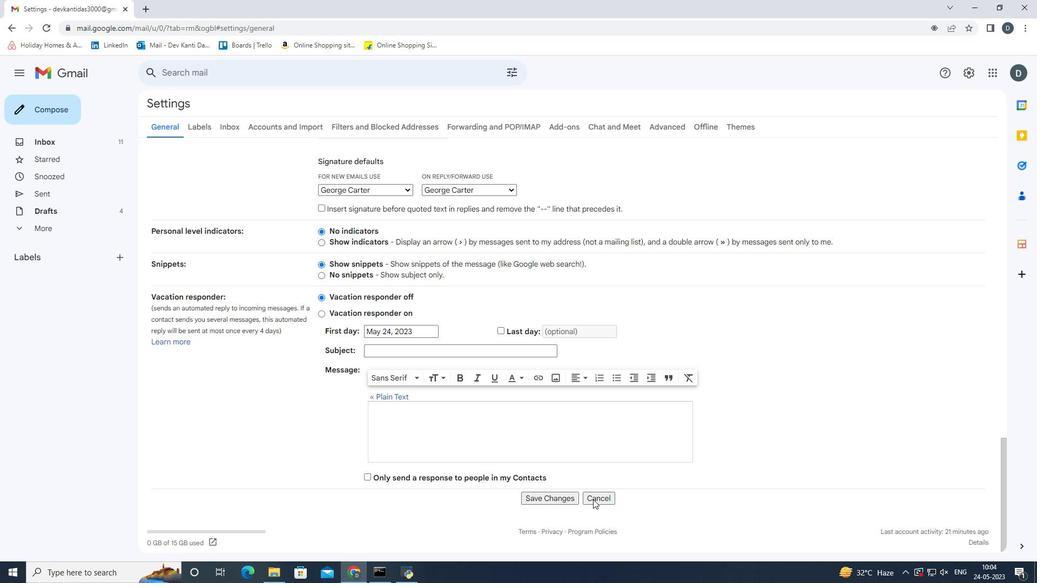
Action: Mouse moved to (550, 494)
Screenshot: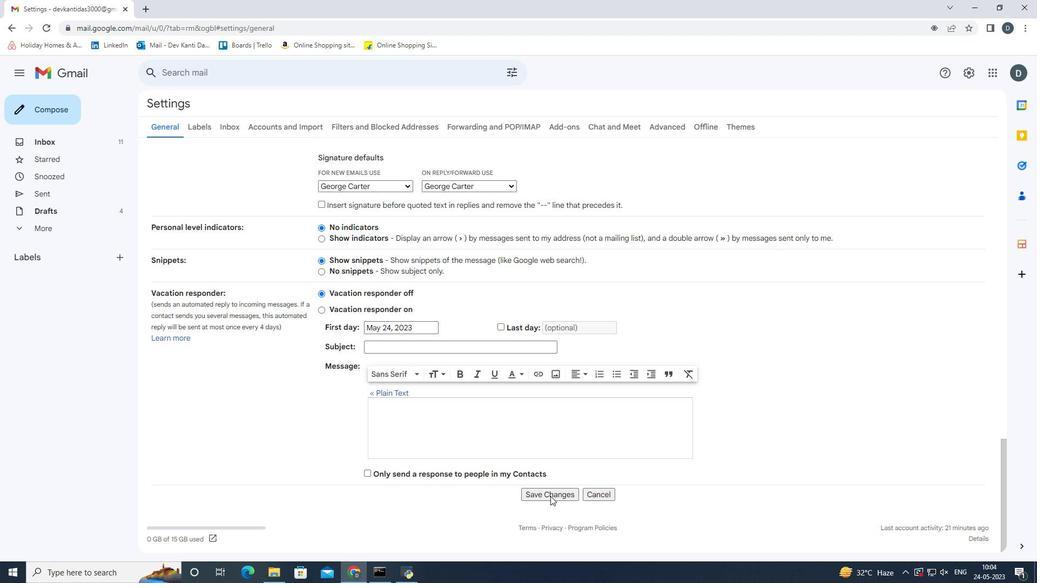 
Action: Mouse pressed left at (550, 494)
Screenshot: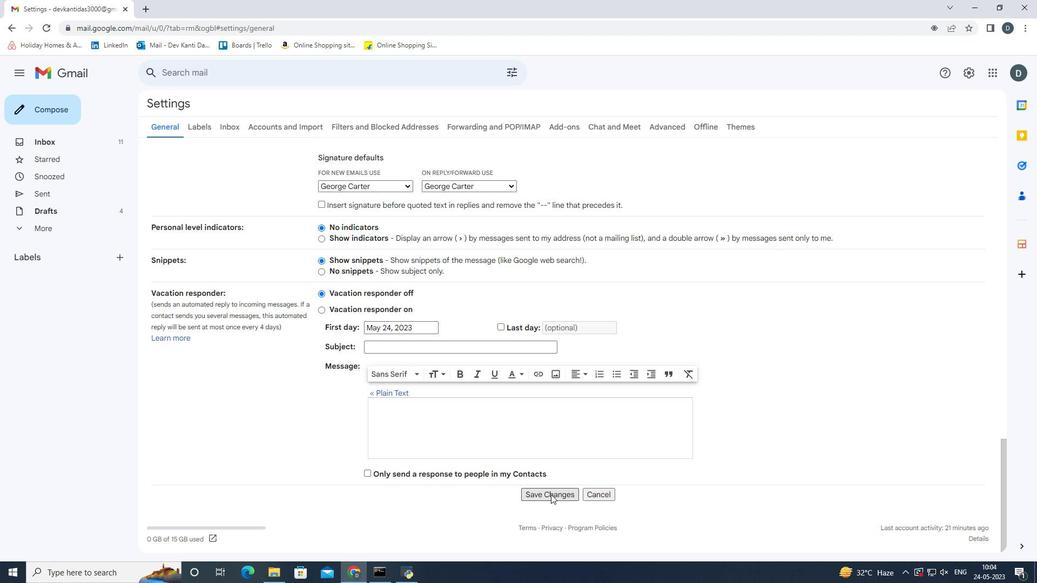 
Action: Mouse moved to (23, 119)
Screenshot: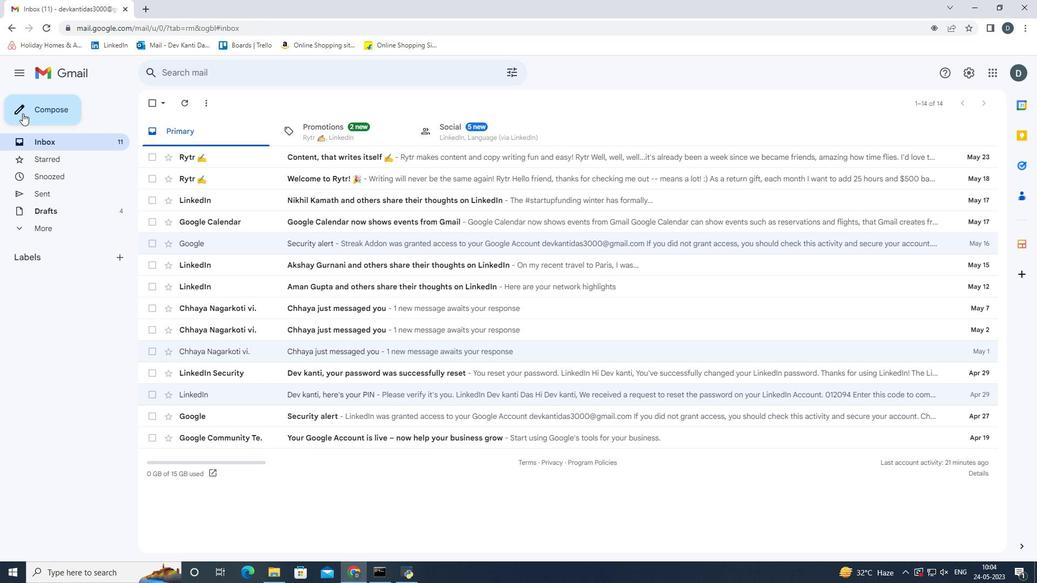 
Action: Mouse pressed left at (23, 119)
Screenshot: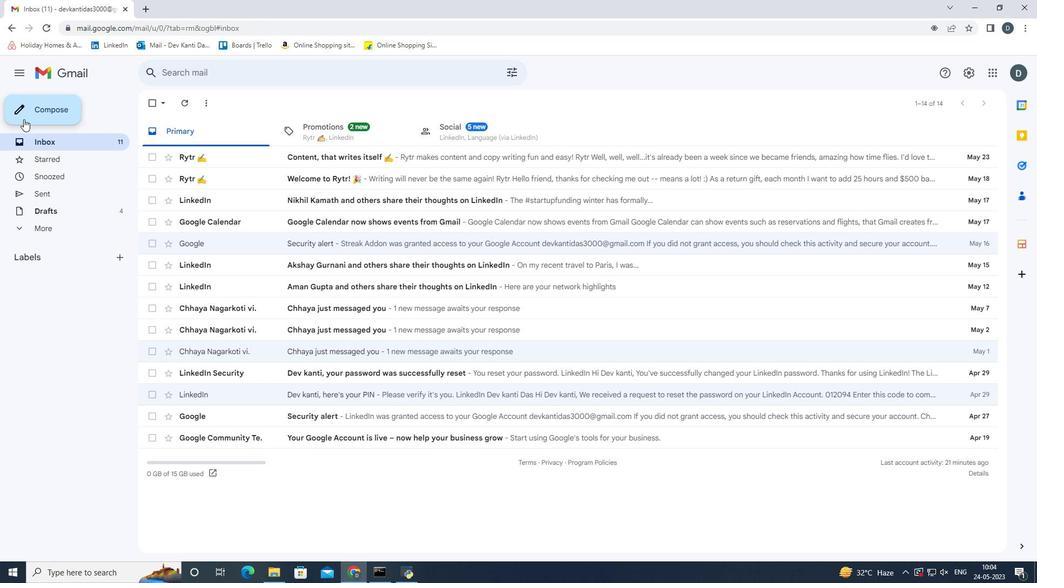 
Action: Mouse moved to (772, 262)
Screenshot: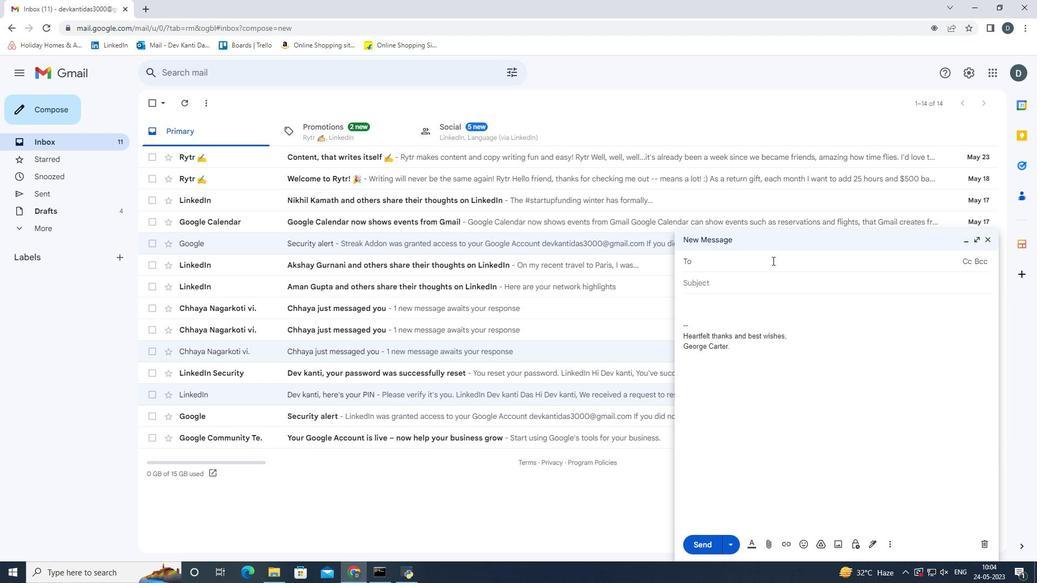 
Action: Key pressed <Key.shift><Key.shift><Key.shift><Key.shift>Softage.2
Screenshot: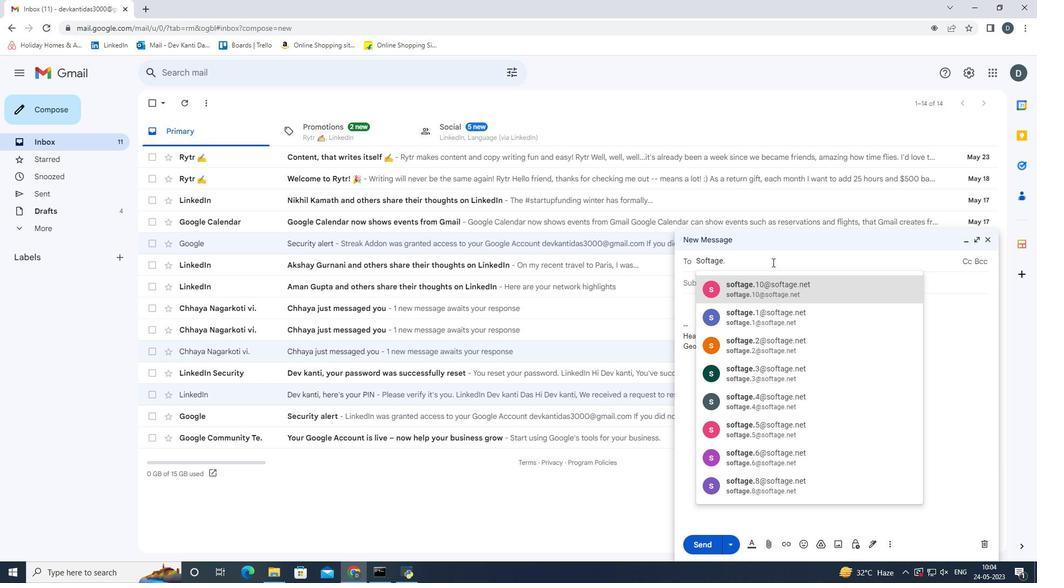 
Action: Mouse moved to (797, 291)
Screenshot: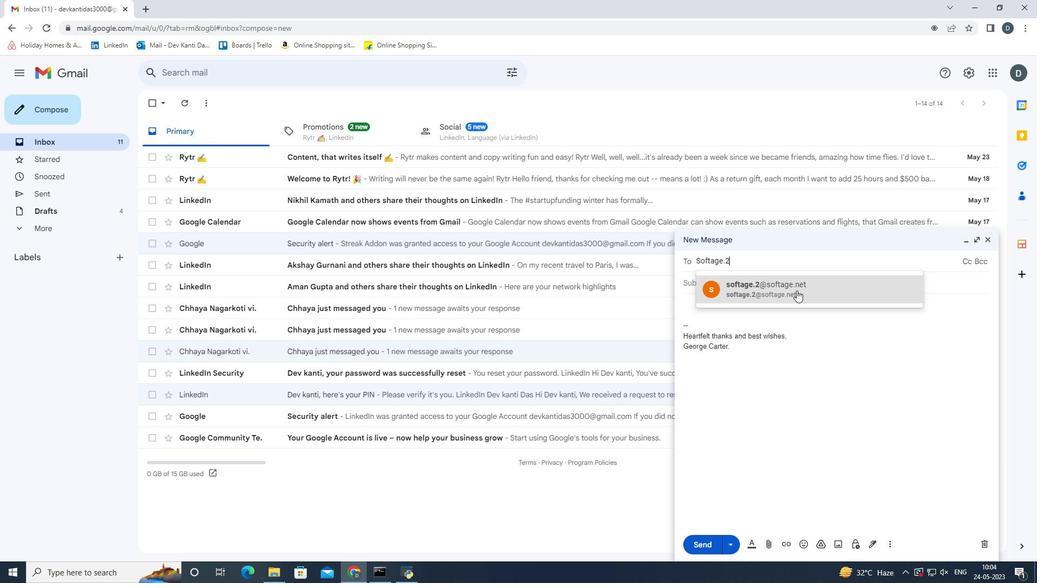 
Action: Mouse pressed left at (797, 291)
Screenshot: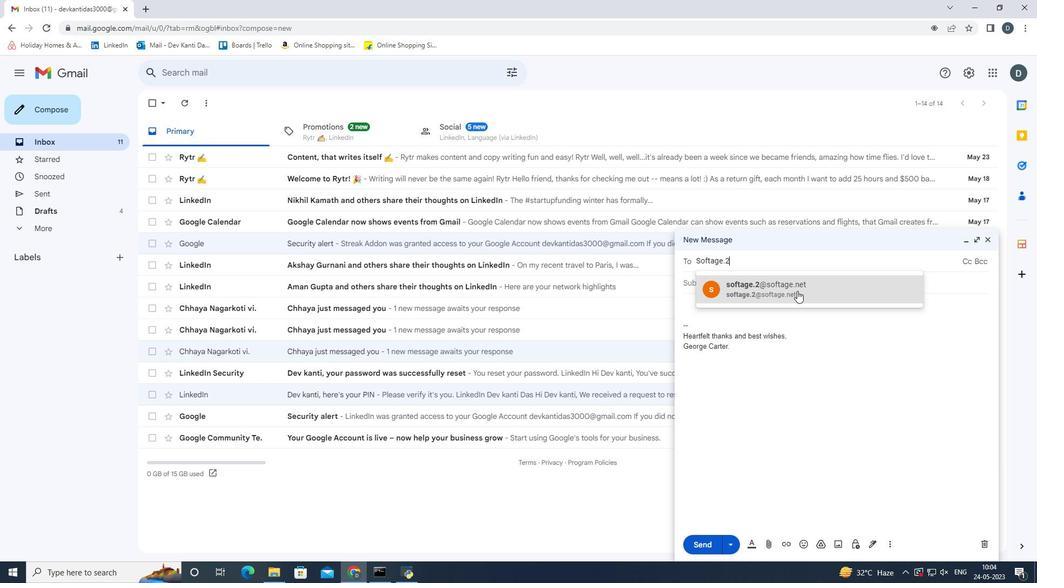
Action: Mouse moved to (888, 548)
Screenshot: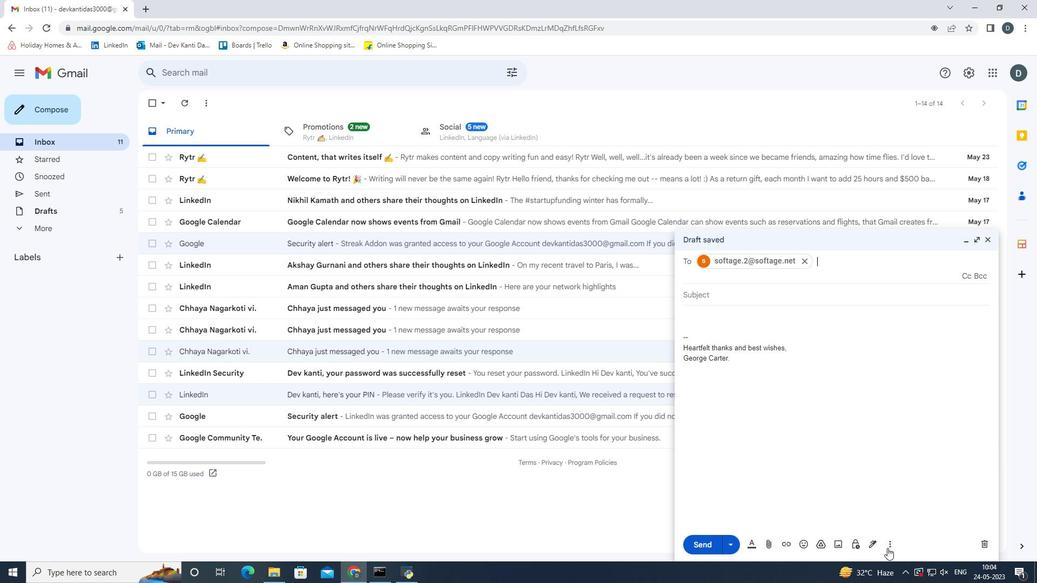 
Action: Mouse pressed left at (888, 548)
Screenshot: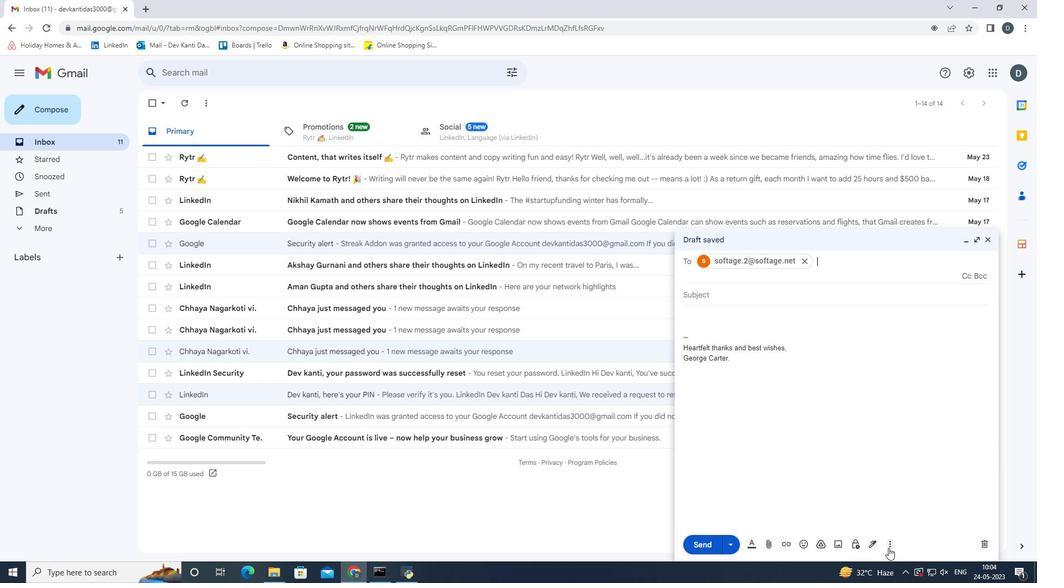
Action: Mouse moved to (852, 422)
Screenshot: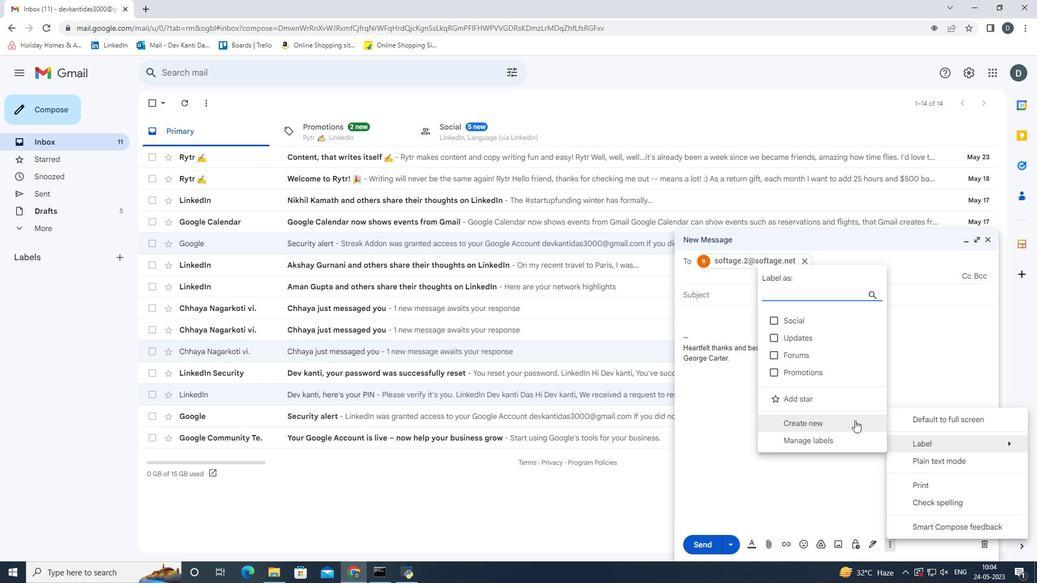 
Action: Mouse pressed left at (852, 422)
Screenshot: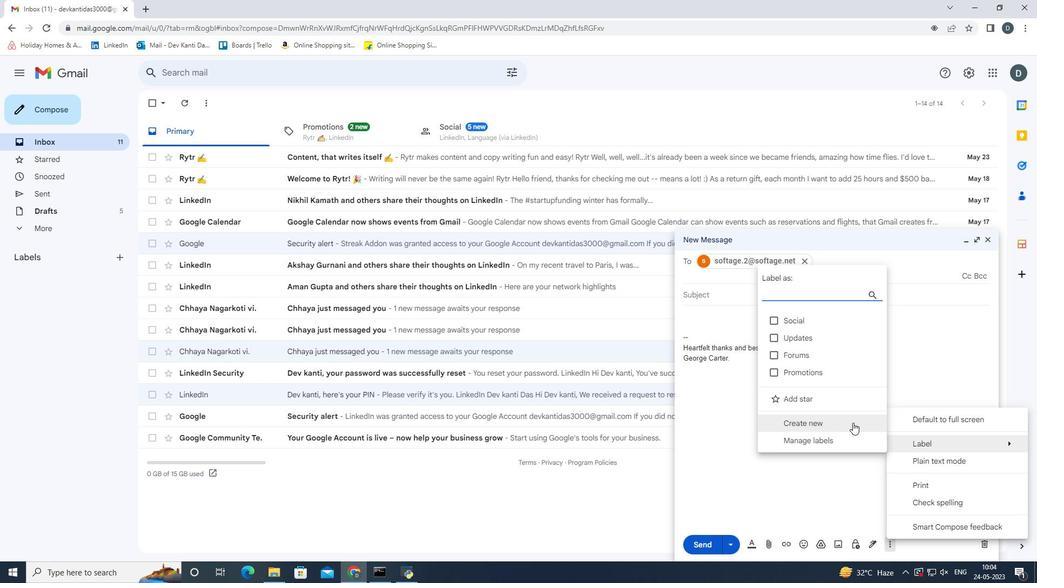 
Action: Mouse moved to (574, 296)
Screenshot: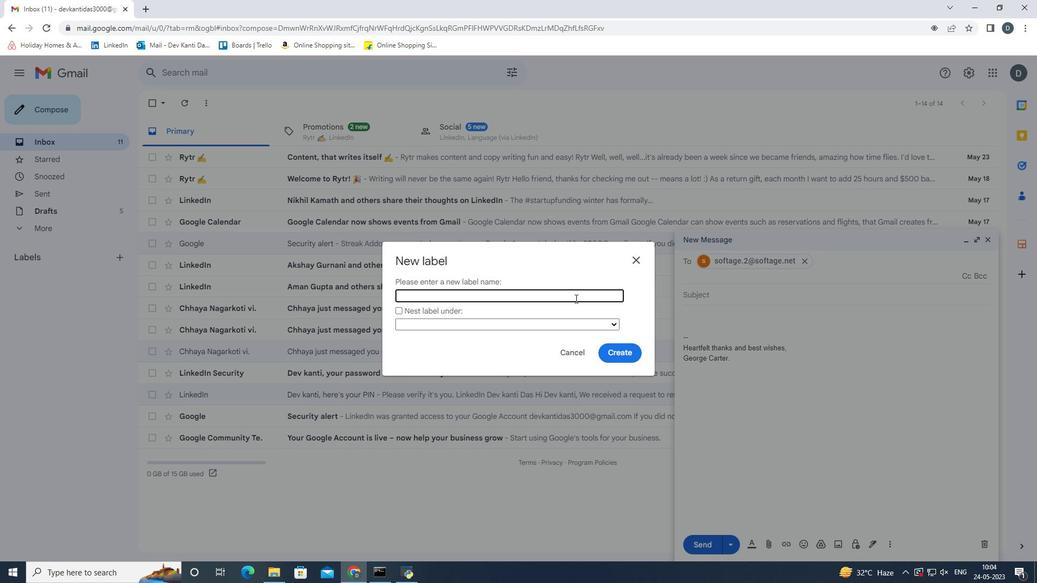 
Action: Key pressed <Key.shift><Key.shift><Key.shift><Key.shift><Key.shift><Key.shift><Key.shift><Key.shift><Key.shift><Key.shift><Key.shift><Key.shift><Key.shift><Key.shift><Key.shift><Key.shift><Key.shift><Key.shift><Key.shift><Key.shift><Key.shift><Key.shift><Key.shift><Key.shift><Key.shift><Key.shift><Key.shift><Key.shift><Key.shift><Key.shift><Key.shift><Key.shift><Key.shift><Key.shift><Key.shift><Key.shift><Key.shift><Key.shift>Makeup<Key.enter>
Screenshot: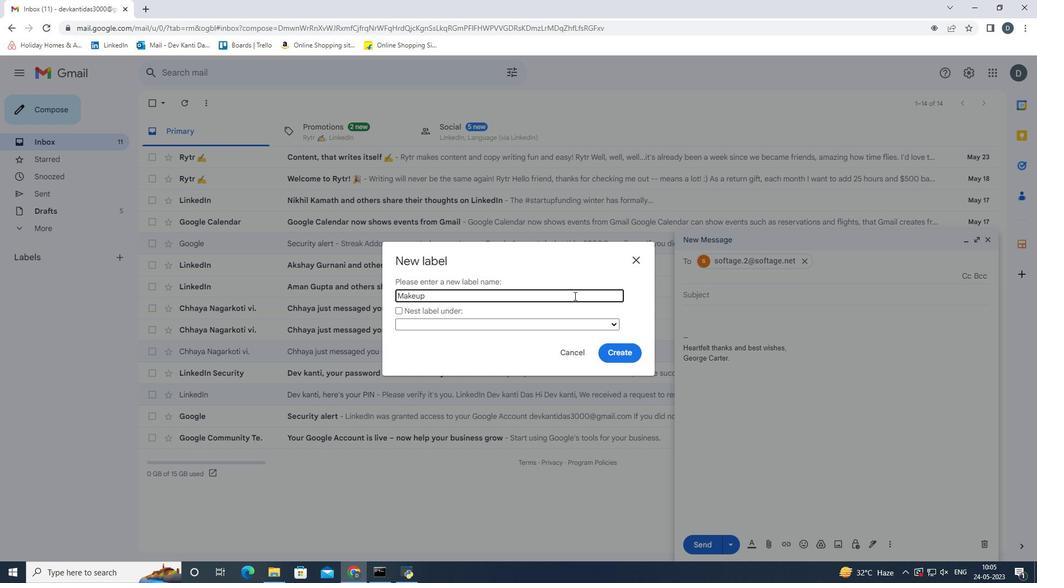 
Action: Mouse moved to (702, 539)
Screenshot: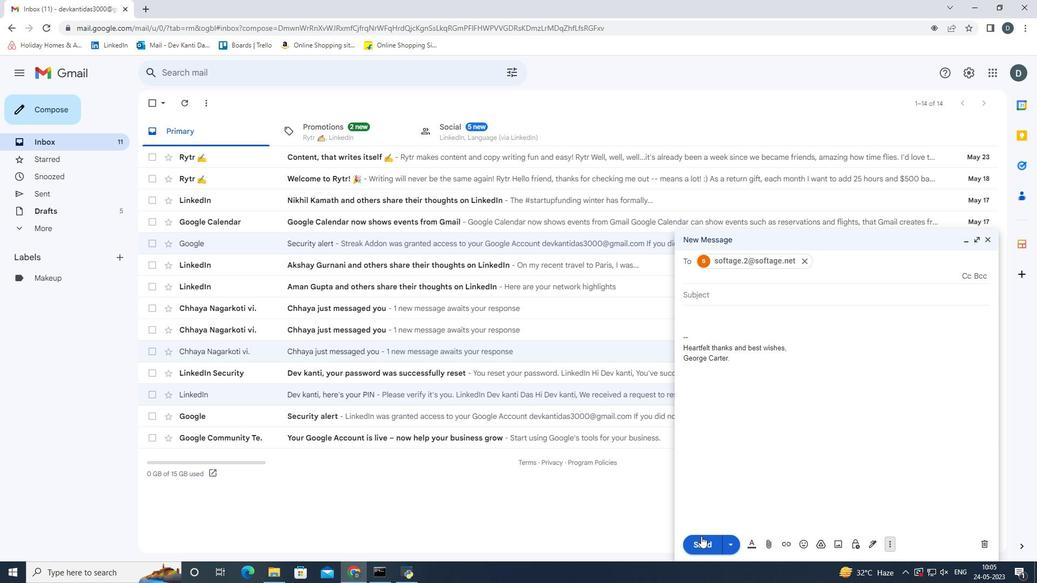 
Action: Mouse pressed left at (702, 539)
Screenshot: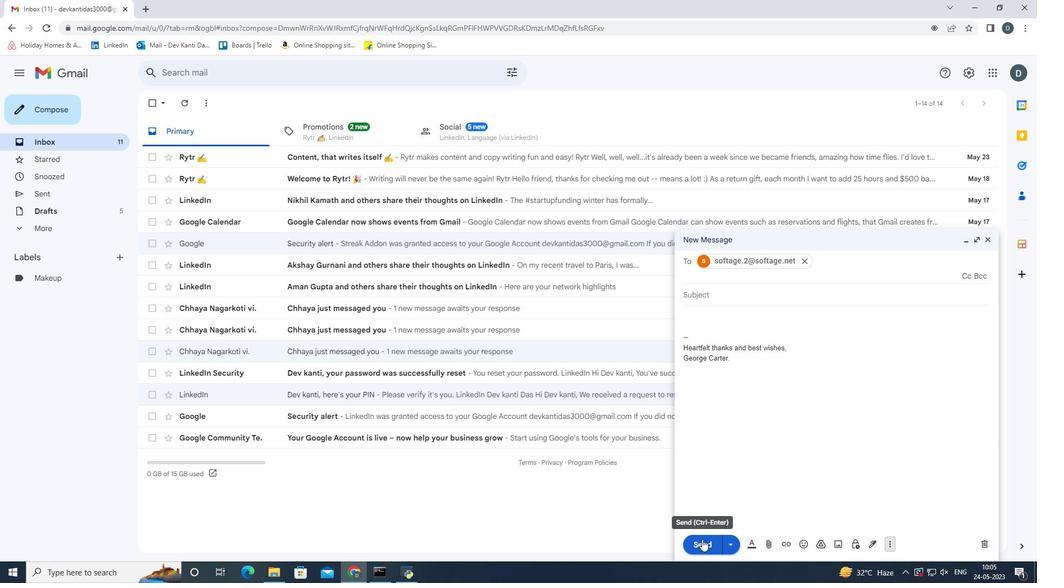 
